 Task: Plan a 3-hour virtual cocktail mixology workshop to craft signature drinks.
Action: Mouse pressed left at (536, 212)
Screenshot: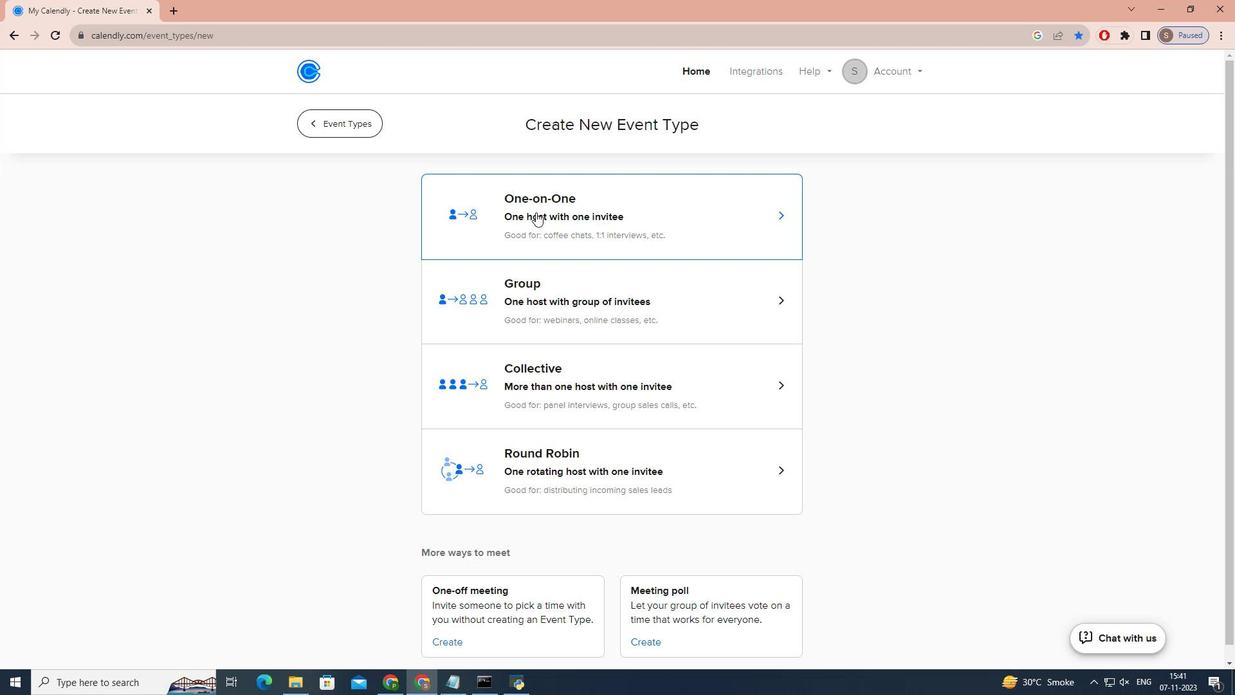 
Action: Key pressed v<Key.caps_lock>IRTUAL<Key.space><Key.caps_lock>c<Key.caps_lock>OCKTAIL<Key.space><Key.caps_lock>m<Key.caps_lock>IXOLOGY<Key.space><Key.caps_lock>w<Key.caps_lock>ORKSHOP<Key.shift_r><Key.shift_r>:<Key.space><Key.caps_lock>c<Key.caps_lock>RAFT<Key.space><Key.caps_lock>d<Key.caps_lock>RINKS
Screenshot: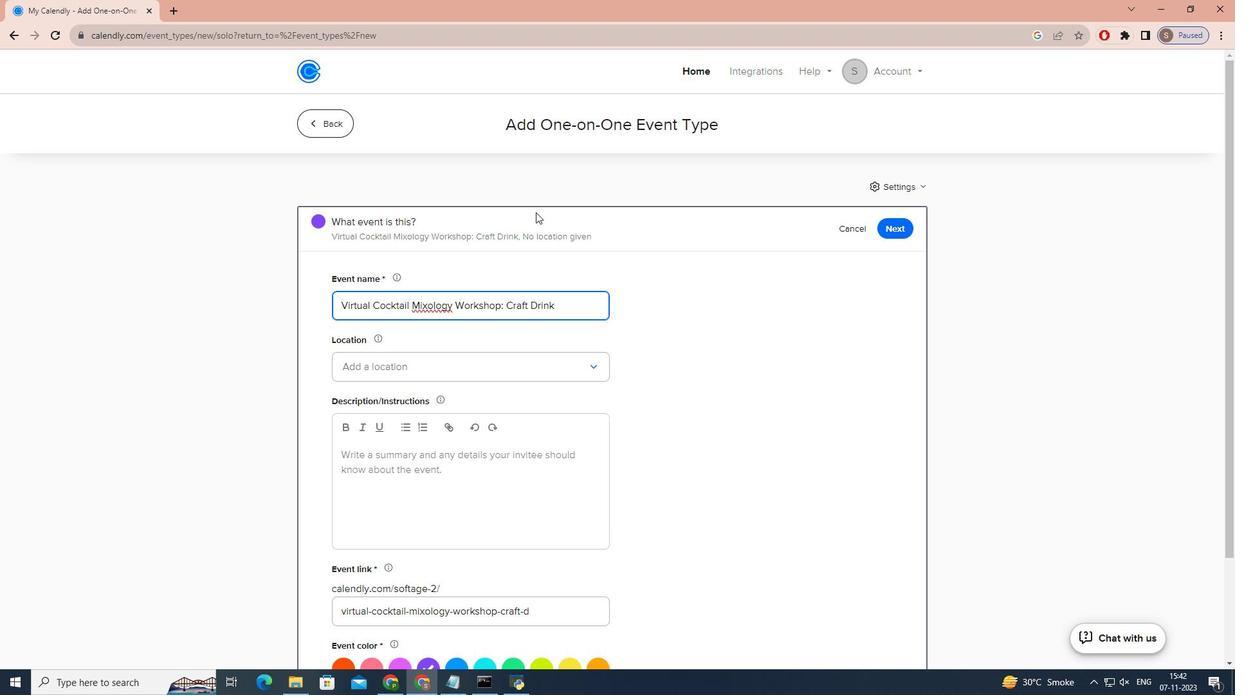 
Action: Mouse moved to (529, 371)
Screenshot: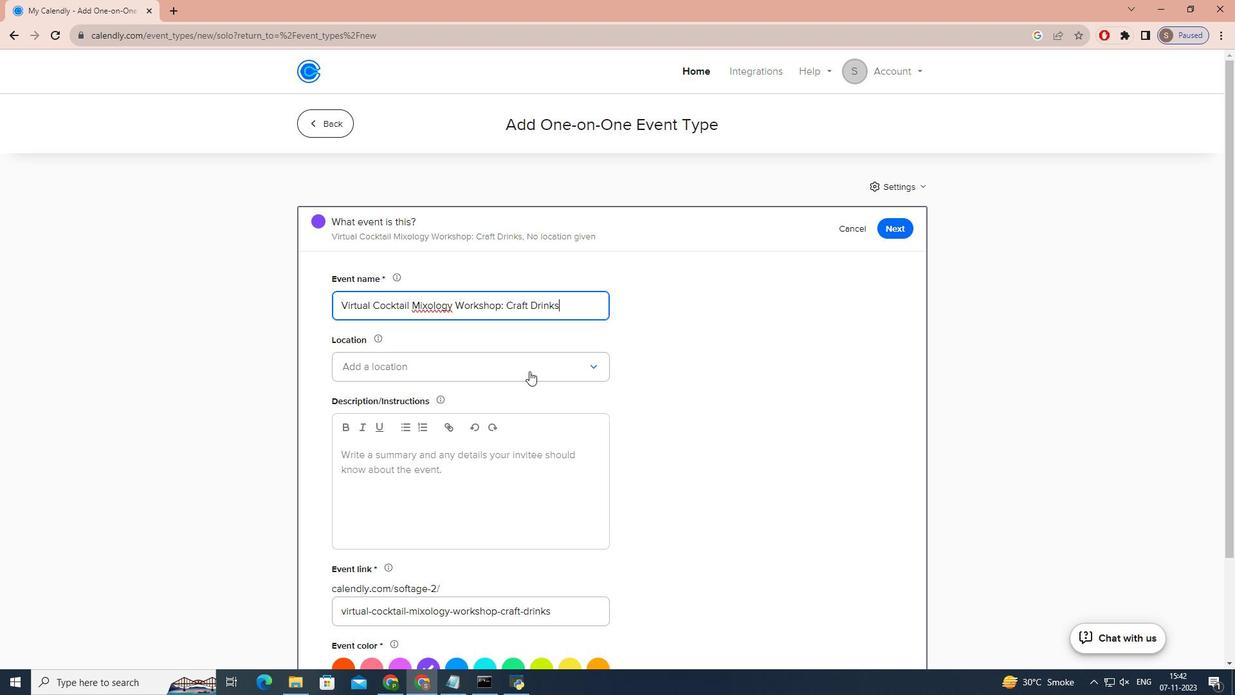 
Action: Mouse pressed left at (529, 371)
Screenshot: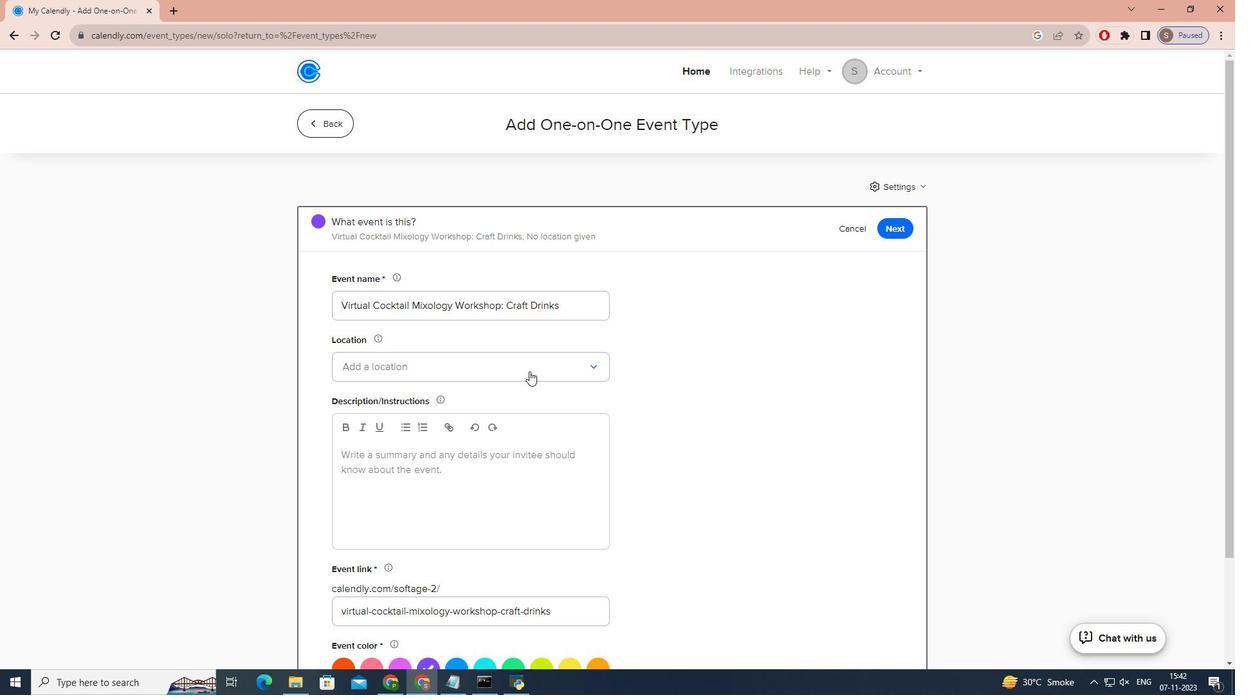 
Action: Mouse moved to (513, 401)
Screenshot: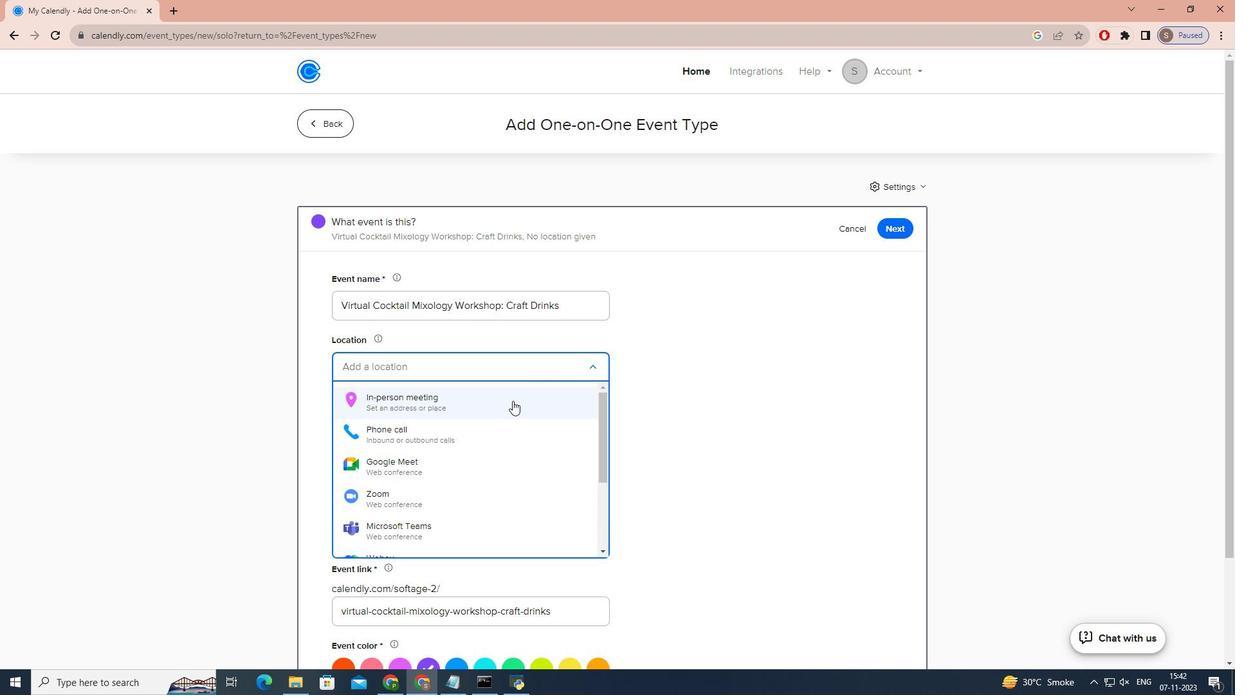 
Action: Mouse pressed left at (513, 401)
Screenshot: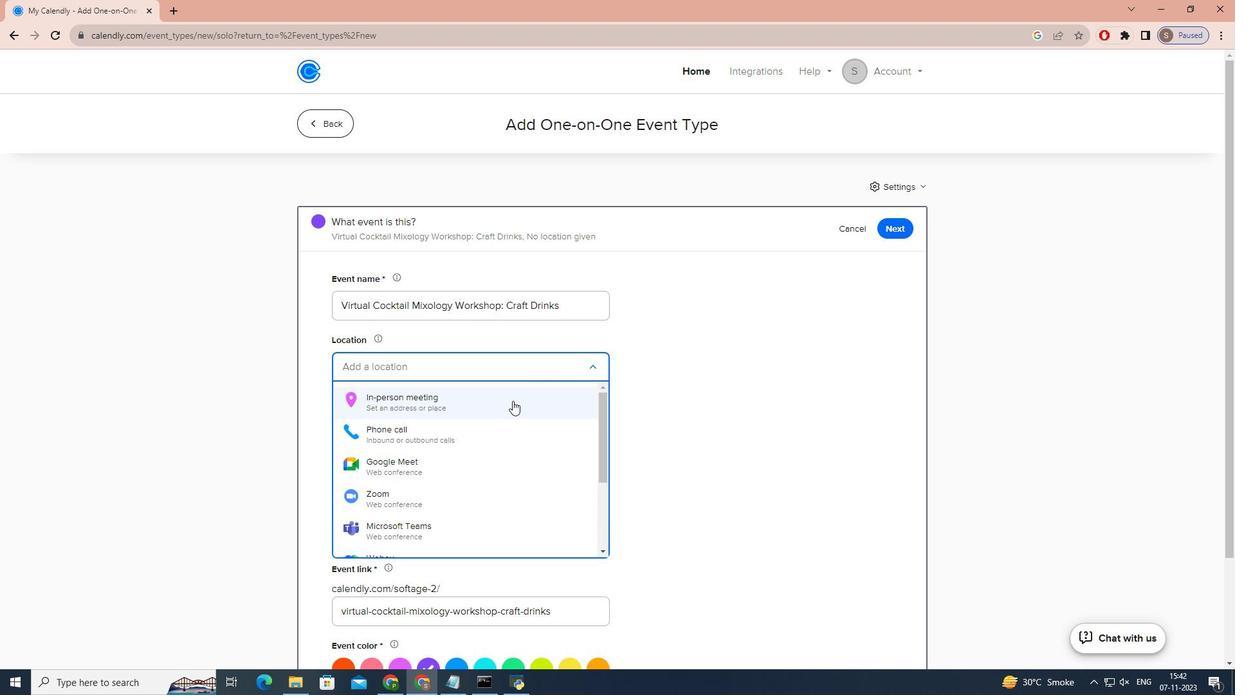 
Action: Mouse moved to (576, 222)
Screenshot: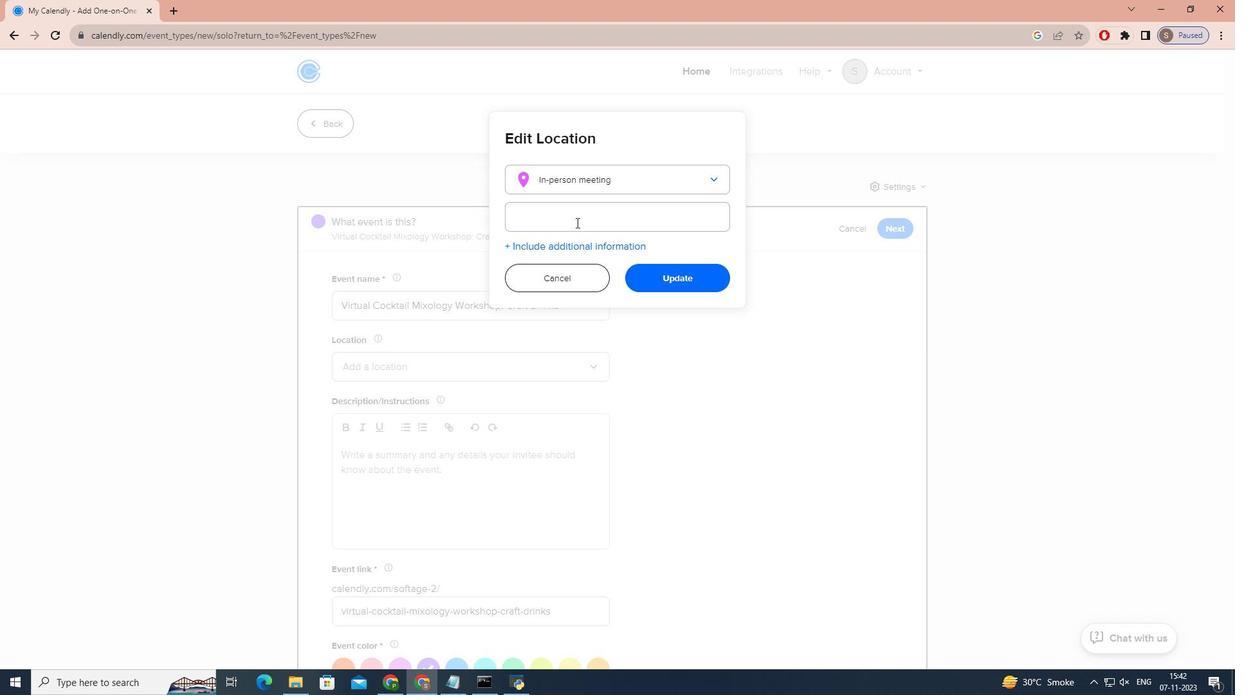 
Action: Mouse pressed left at (576, 222)
Screenshot: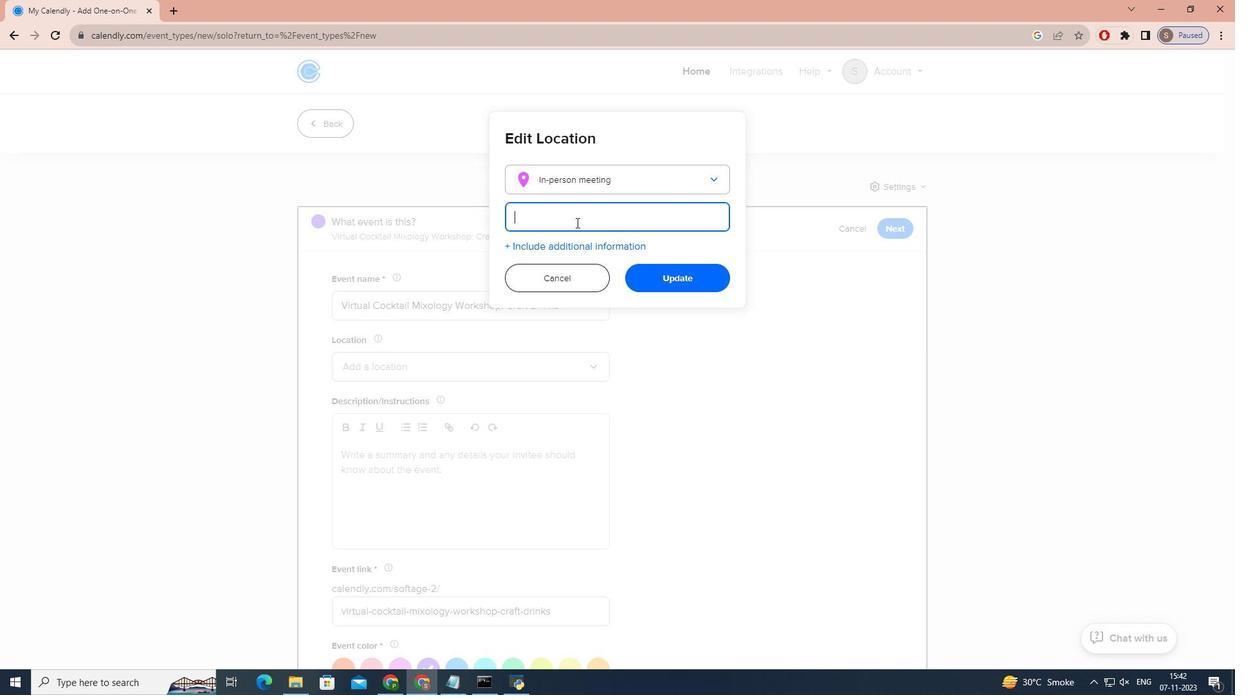 
Action: Key pressed <Key.caps_lock>
Screenshot: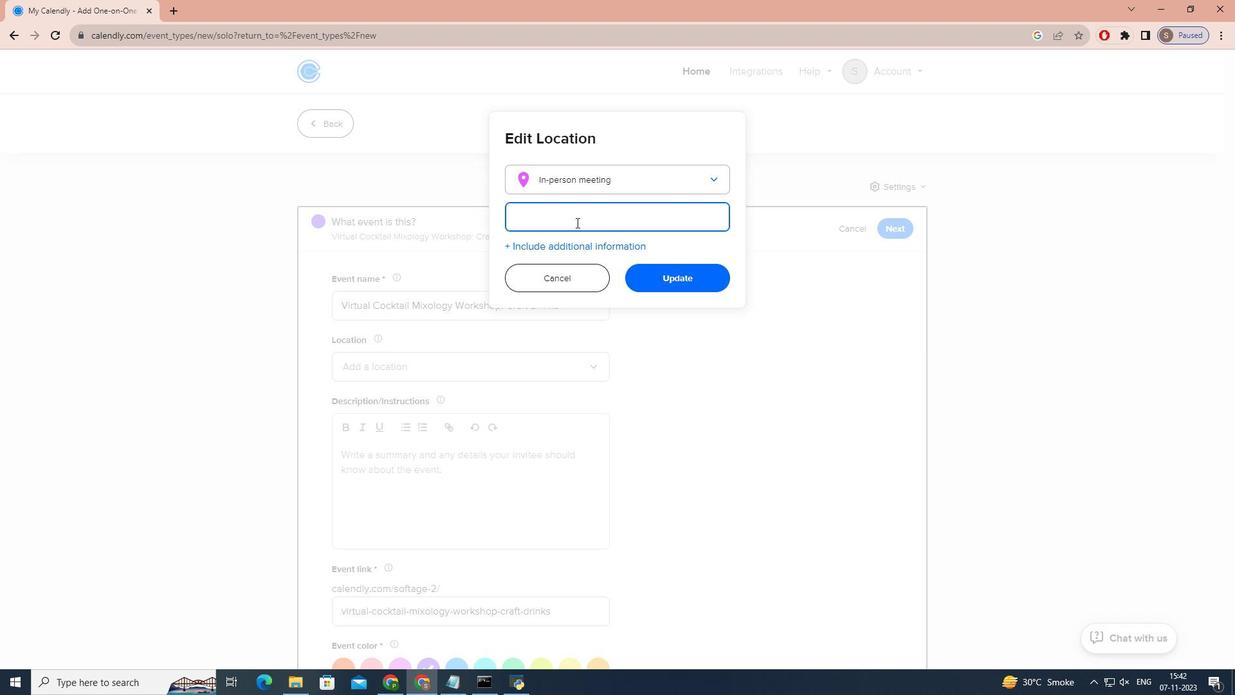 
Action: Mouse moved to (605, 171)
Screenshot: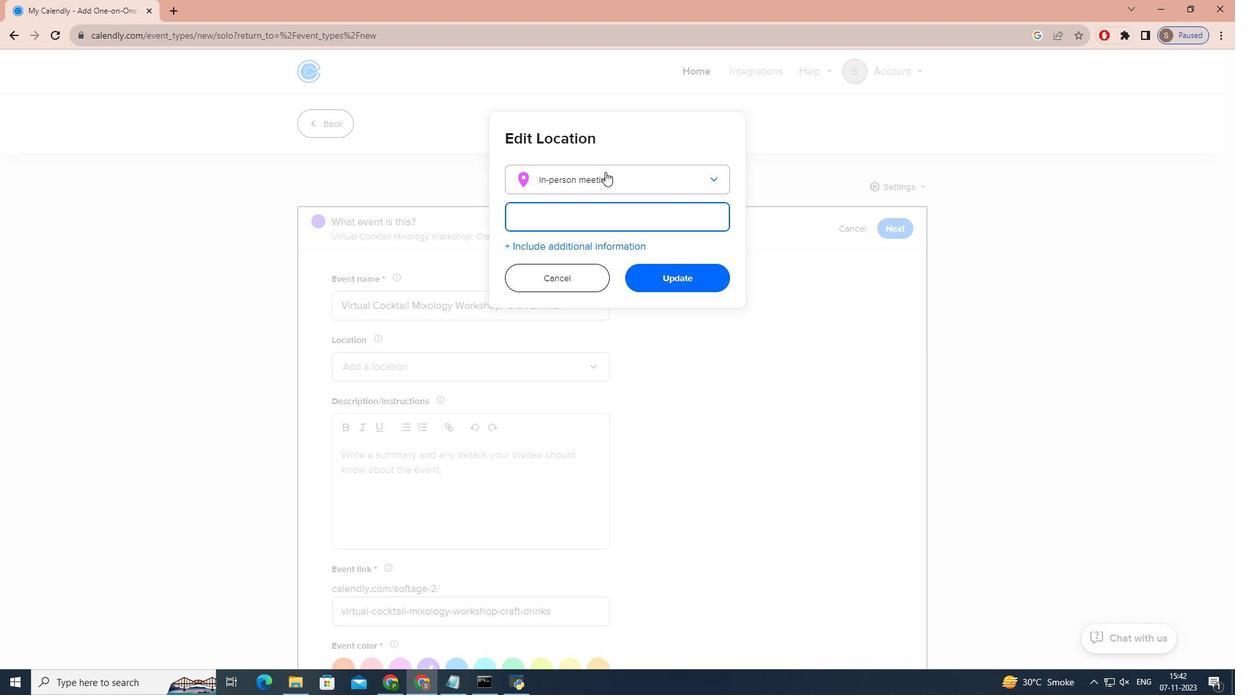 
Action: Mouse pressed left at (605, 171)
Screenshot: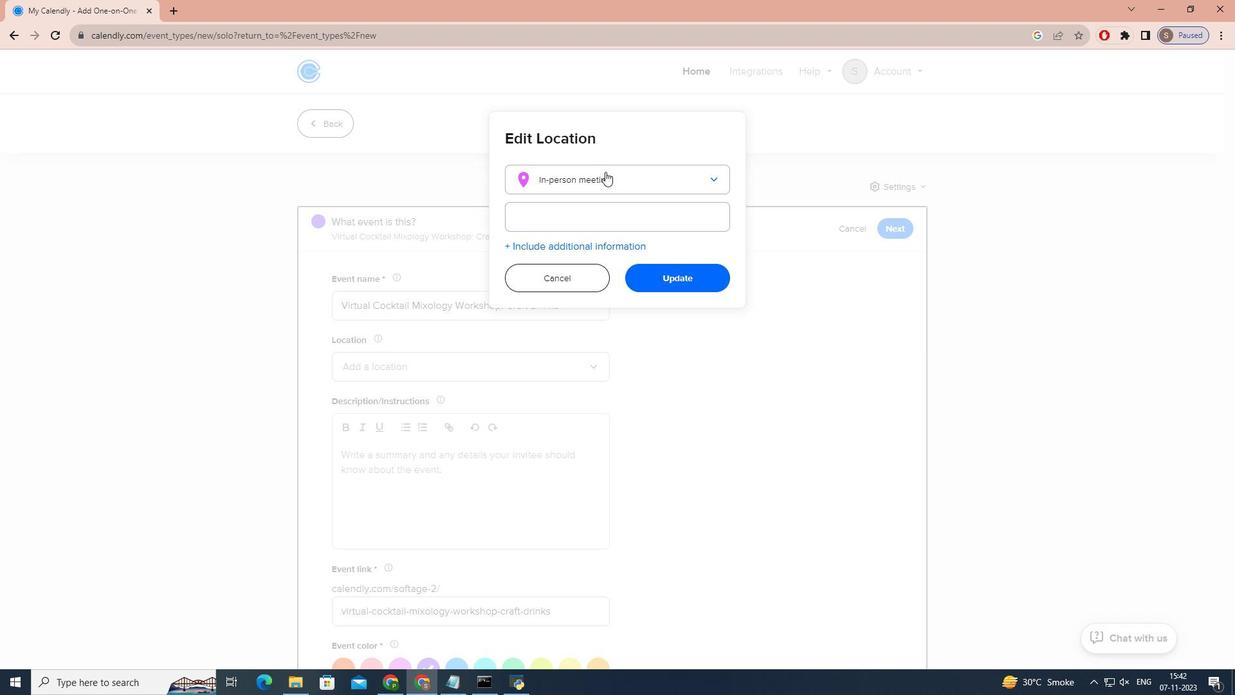 
Action: Mouse moved to (561, 279)
Screenshot: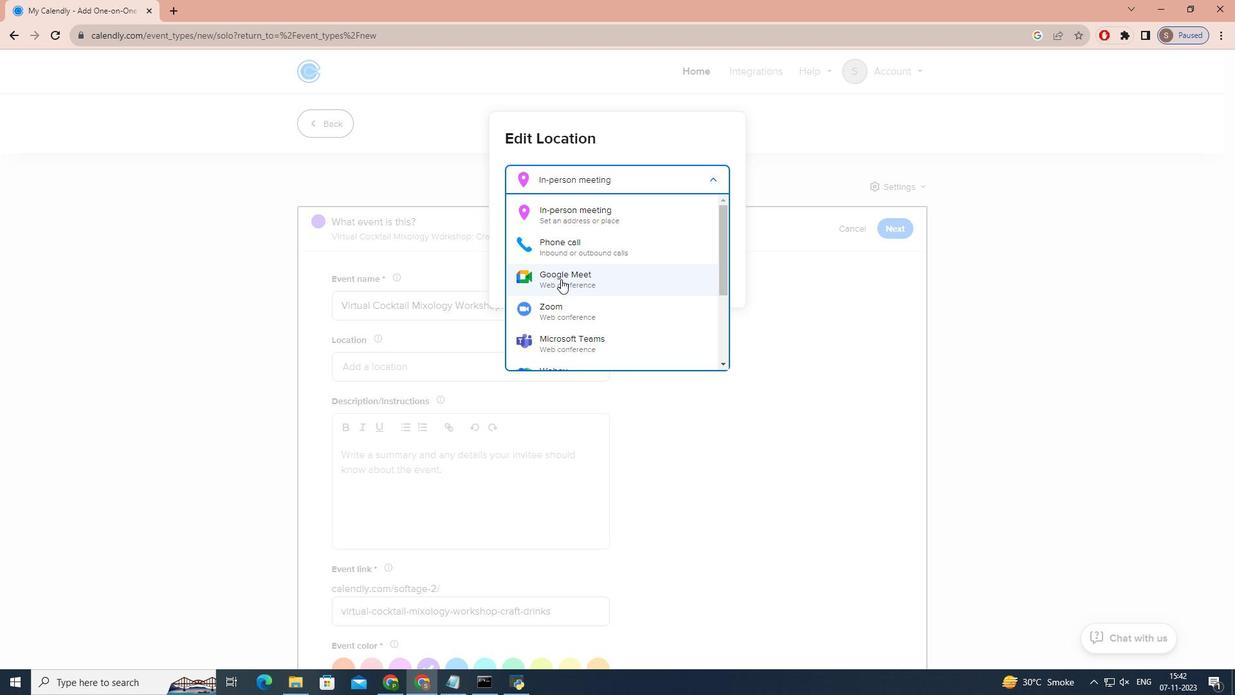 
Action: Mouse pressed left at (561, 279)
Screenshot: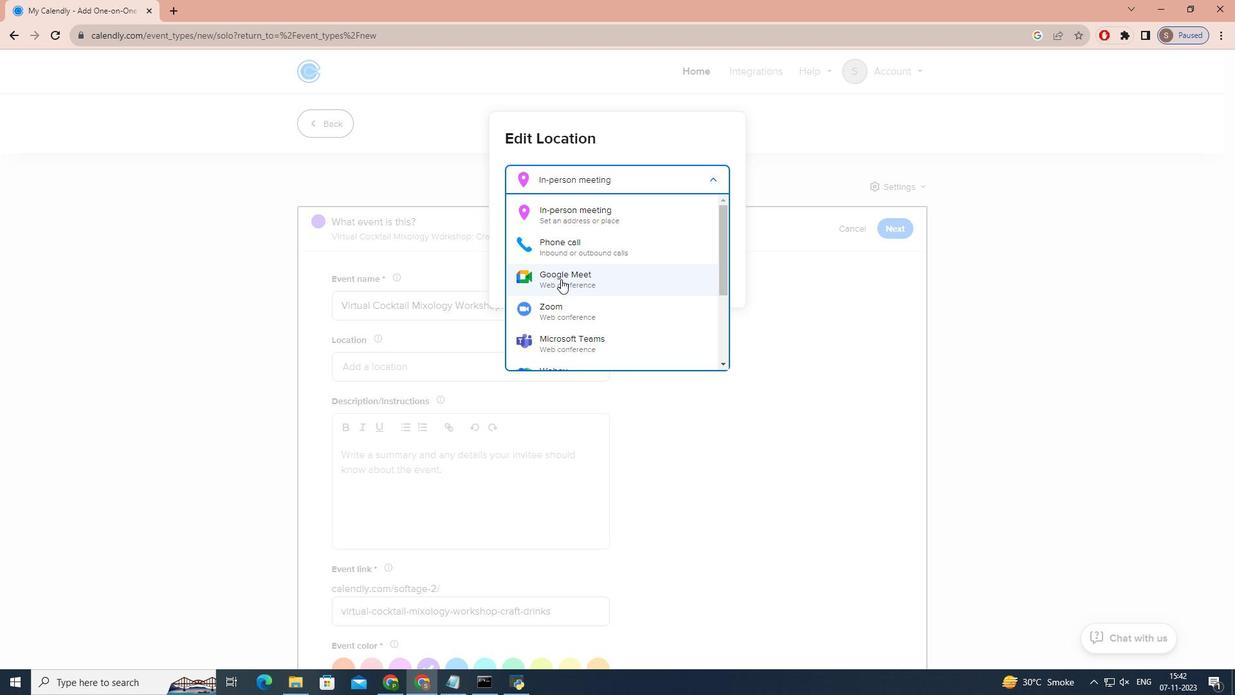 
Action: Mouse moved to (650, 249)
Screenshot: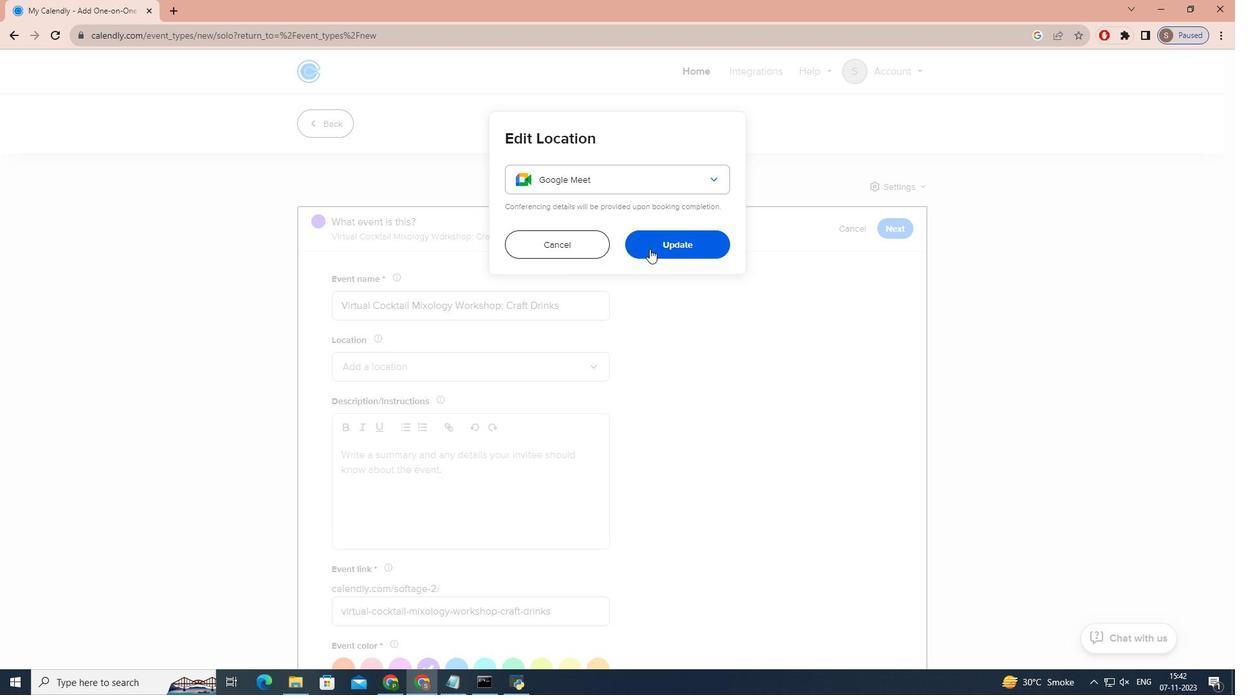 
Action: Mouse pressed left at (650, 249)
Screenshot: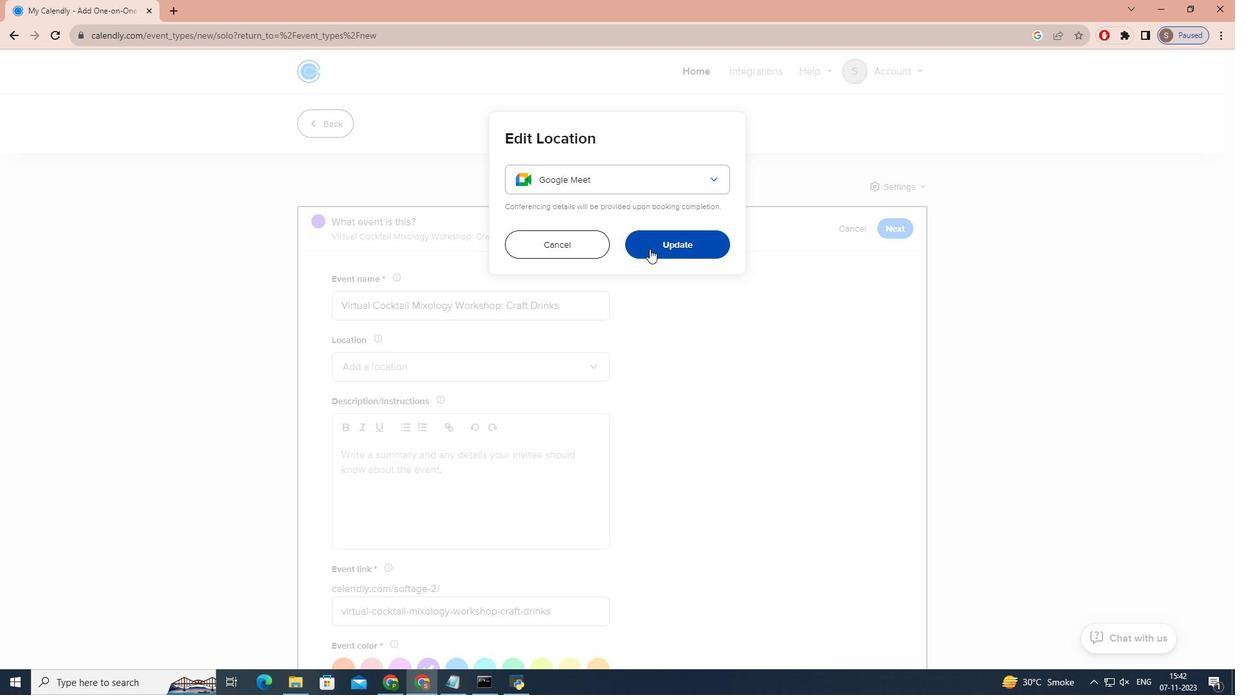 
Action: Mouse moved to (483, 501)
Screenshot: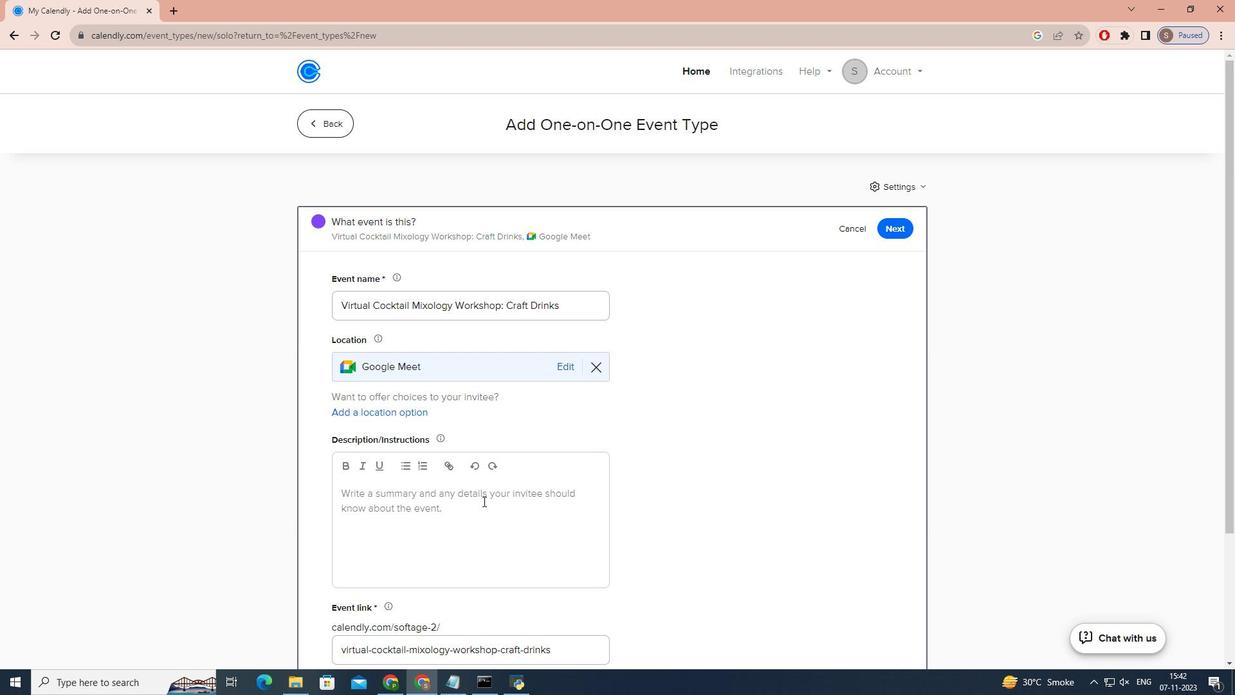 
Action: Mouse pressed left at (483, 501)
Screenshot: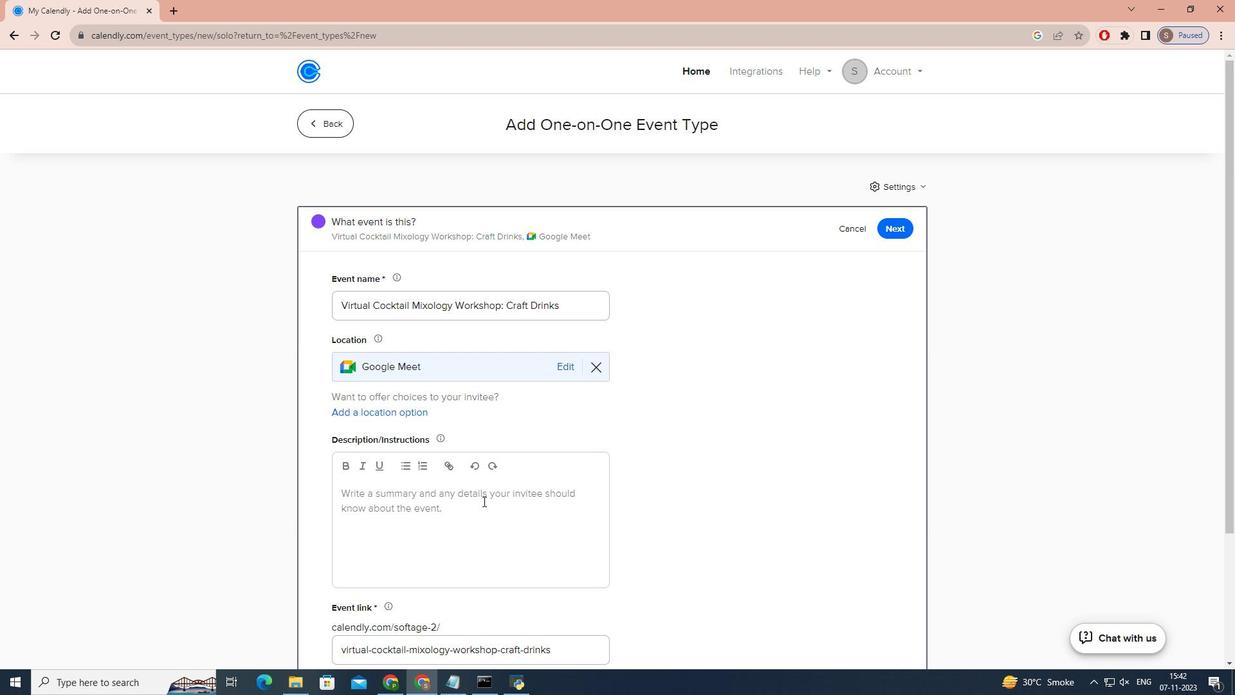 
Action: Mouse moved to (469, 490)
Screenshot: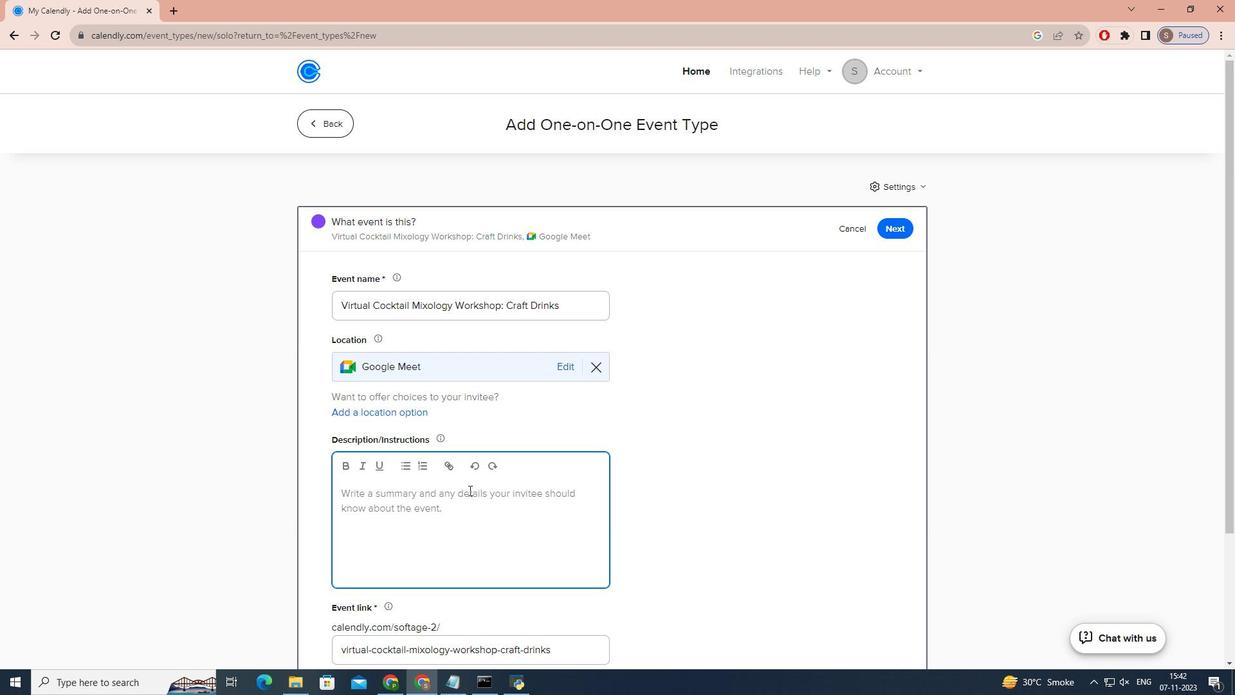 
Action: Key pressed j<Key.caps_lock>OIN<Key.space>US<Key.space>FOR<Key.space>AN<Key.space>EXCITING<Key.space>AND<Key.space>INTERACTIVE<Key.space>VIRTUAL<Key.space>COCKTAIL<Key.space>MIXOLOGY<Key.space>WORKSHOP<Key.space>WHERE<Key.space>YOU'LL<Key.space>LEARN<Key.space>TO<Key.space>CRAFT<Key.space>SIGNATURE<Key.space>DRINKS<Key.space>LIKE<Key.space>A<Key.space>PRO<Key.space>MIXOLOGIST<Key.shift><Key.shift><Key.shift><Key.shift><Key.shift><Key.shift><Key.shift><Key.shift>!<Key.space><Key.caps_lock>w<Key.caps_lock>HETHER<Key.space>YOU<Key.space>ARE<Key.space>A<Key.space>SEASONED<Key.space>COCKTAIL<Key.space>ENTHUSIAST<Key.space>OR<Key.space>A<Key.space>COMLETE<Key.space>BEGINNER,<Key.space>THIS<Key.space>WORKSHOP<Key.space>IS<Key.space>DESIGNED<Key.space>TO<Key.space>ELEVATE<Key.space>YOUR<Key.space>MIXOLOGY<Key.space>SKILLS<Key.space>AD<Key.backspace>ND<Key.space>ADD
Screenshot: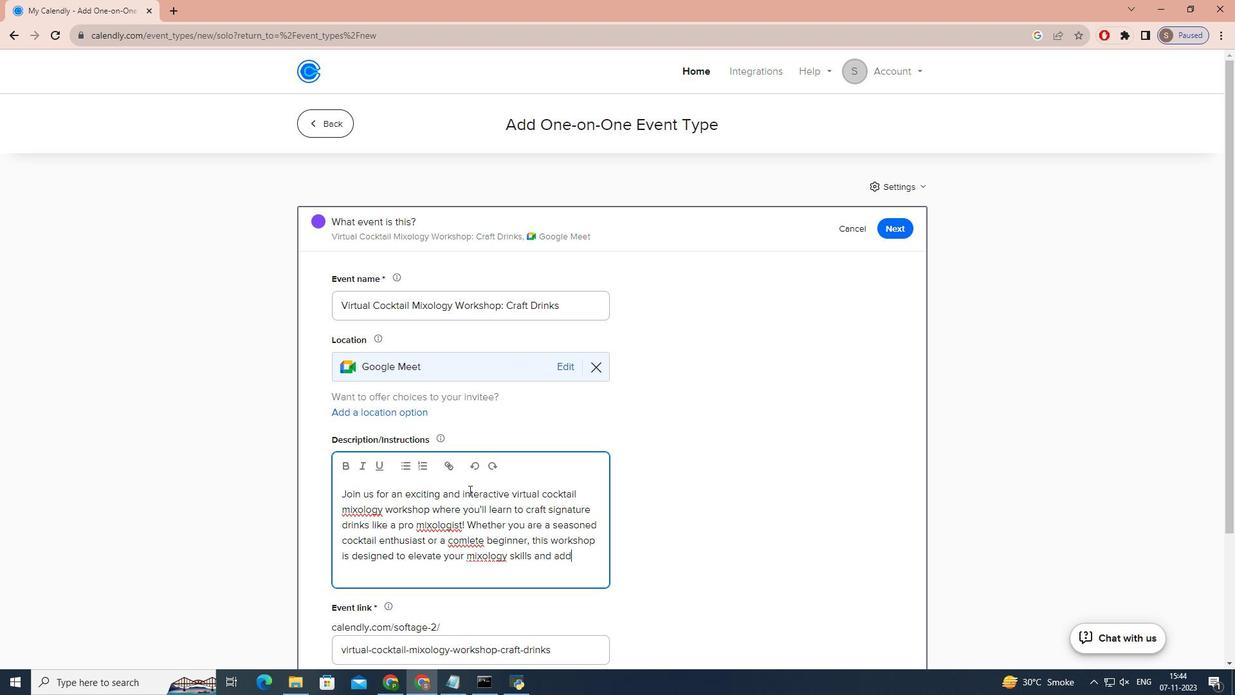 
Action: Mouse moved to (471, 535)
Screenshot: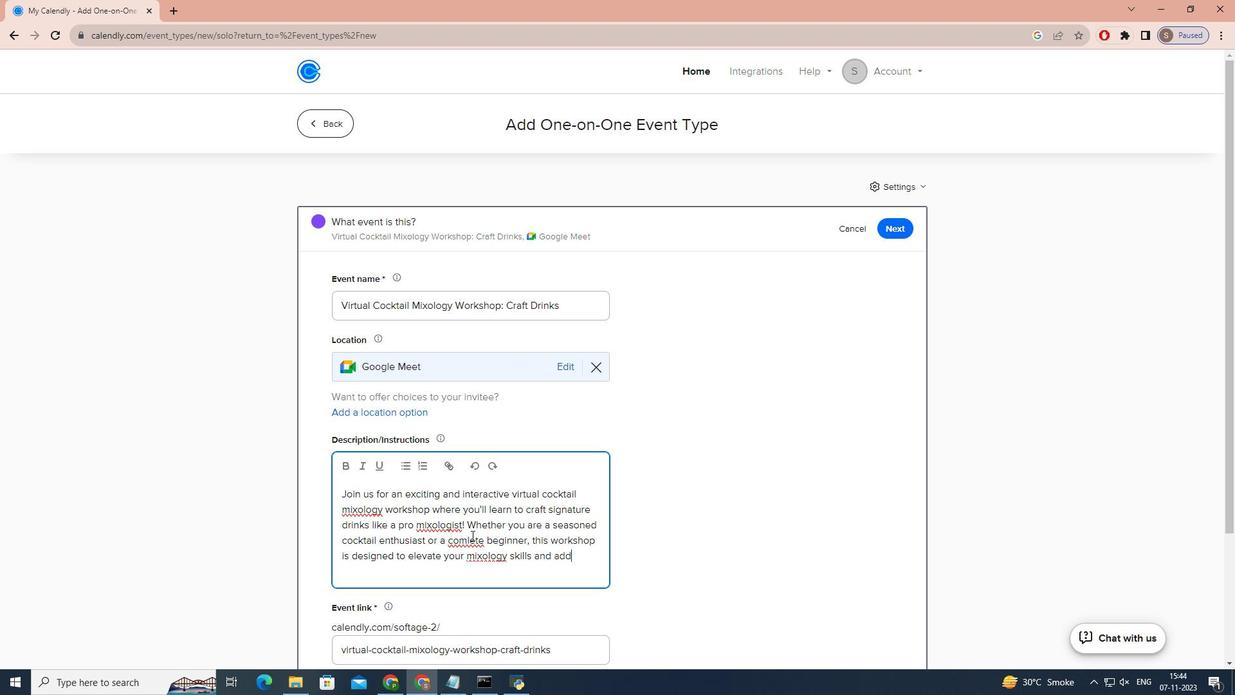 
Action: Mouse pressed left at (471, 535)
Screenshot: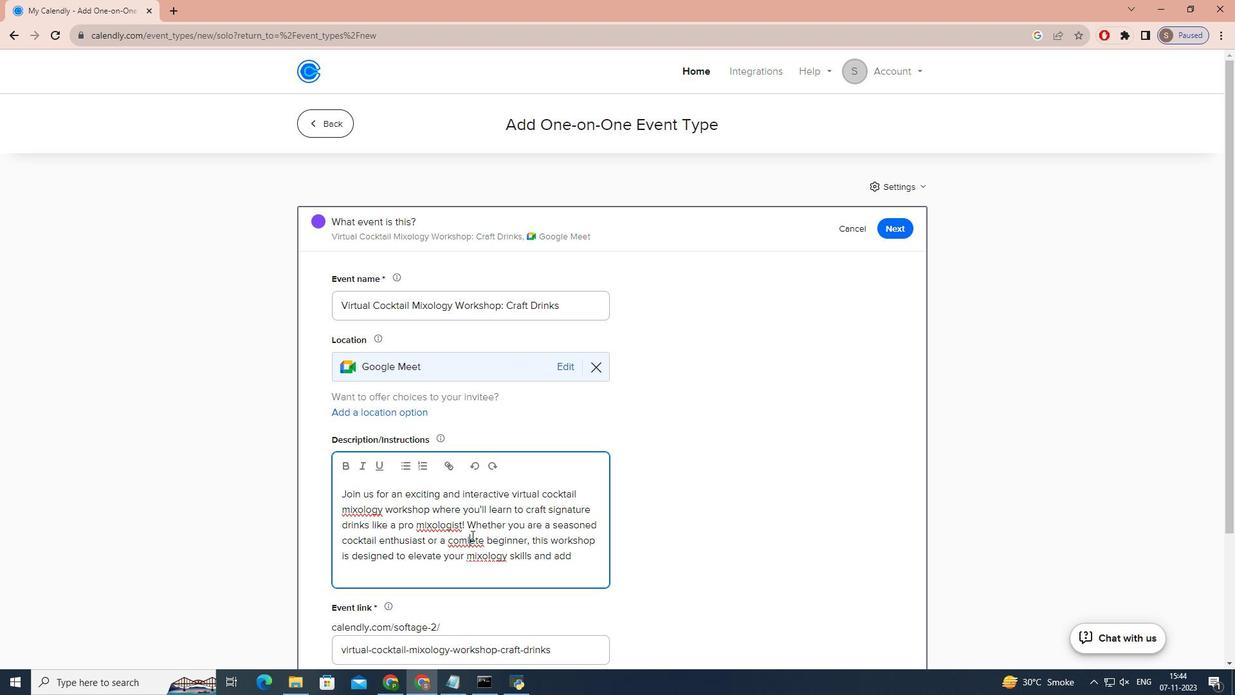 
Action: Mouse moved to (467, 544)
Screenshot: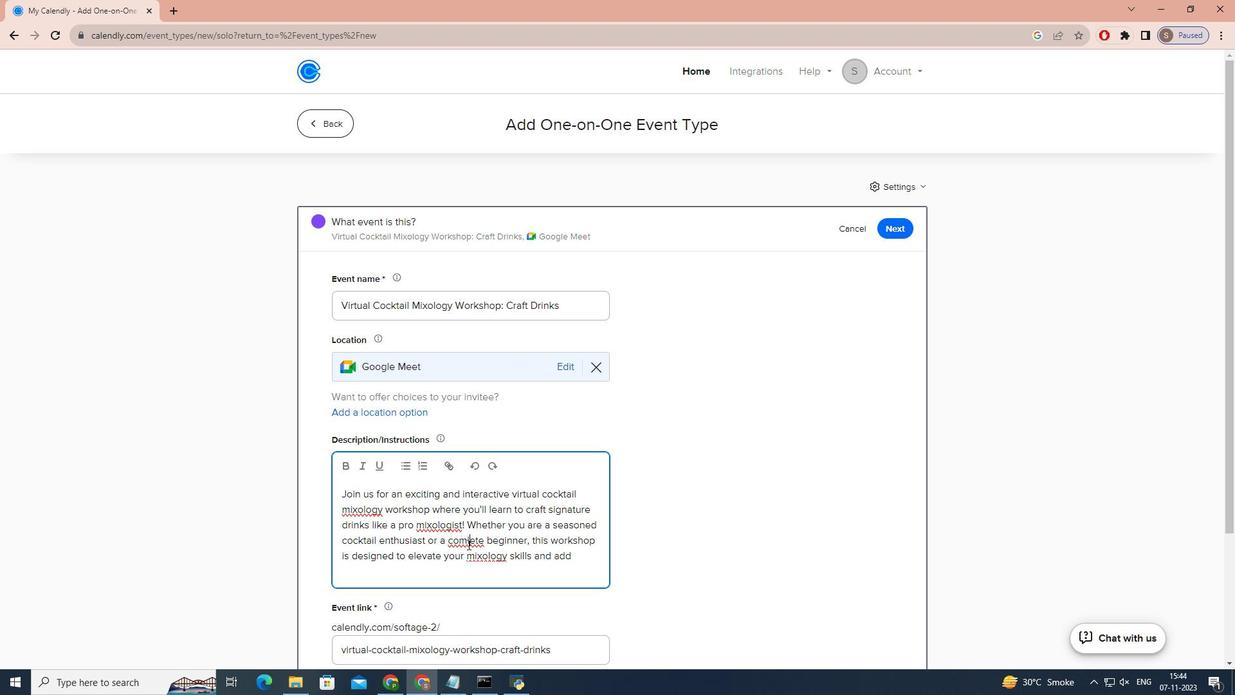 
Action: Mouse pressed left at (467, 544)
Screenshot: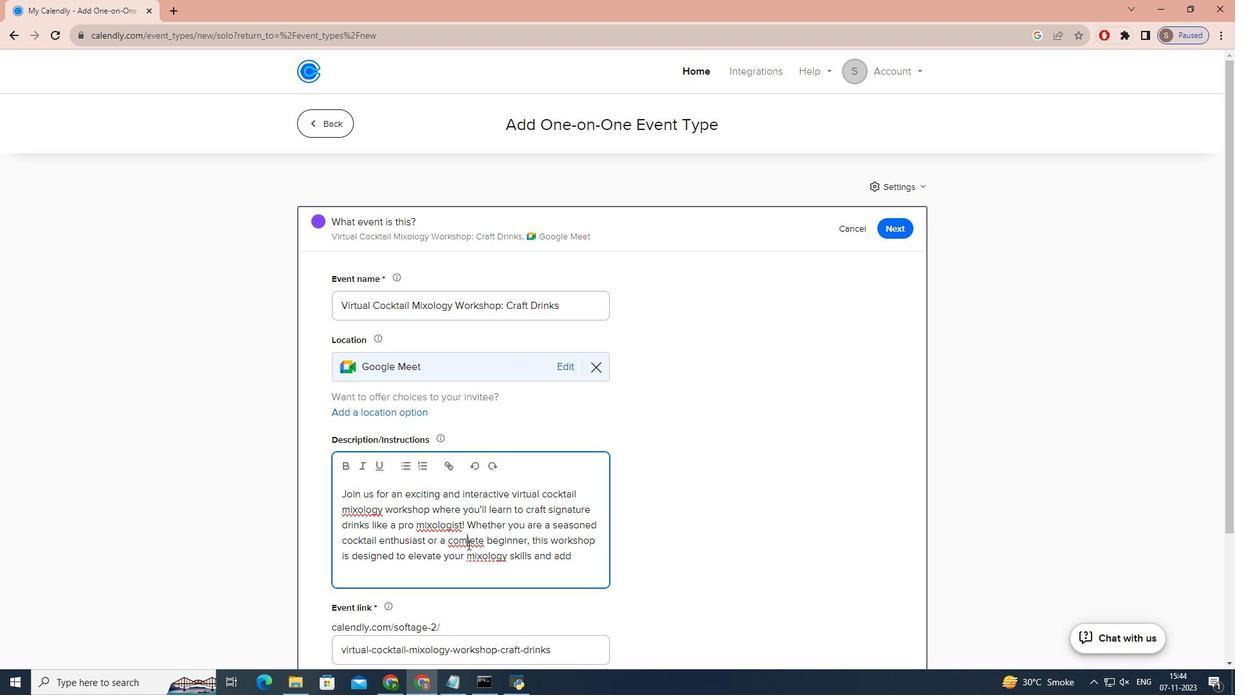 
Action: Key pressed P
Screenshot: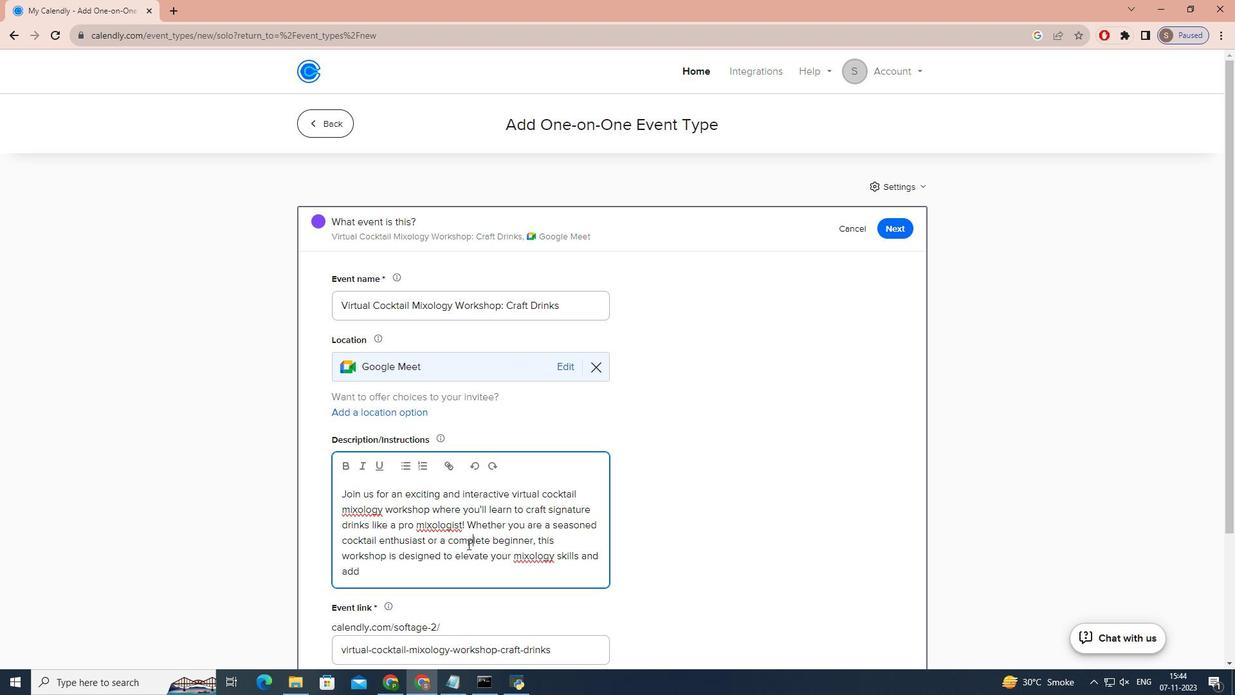 
Action: Mouse moved to (599, 557)
Screenshot: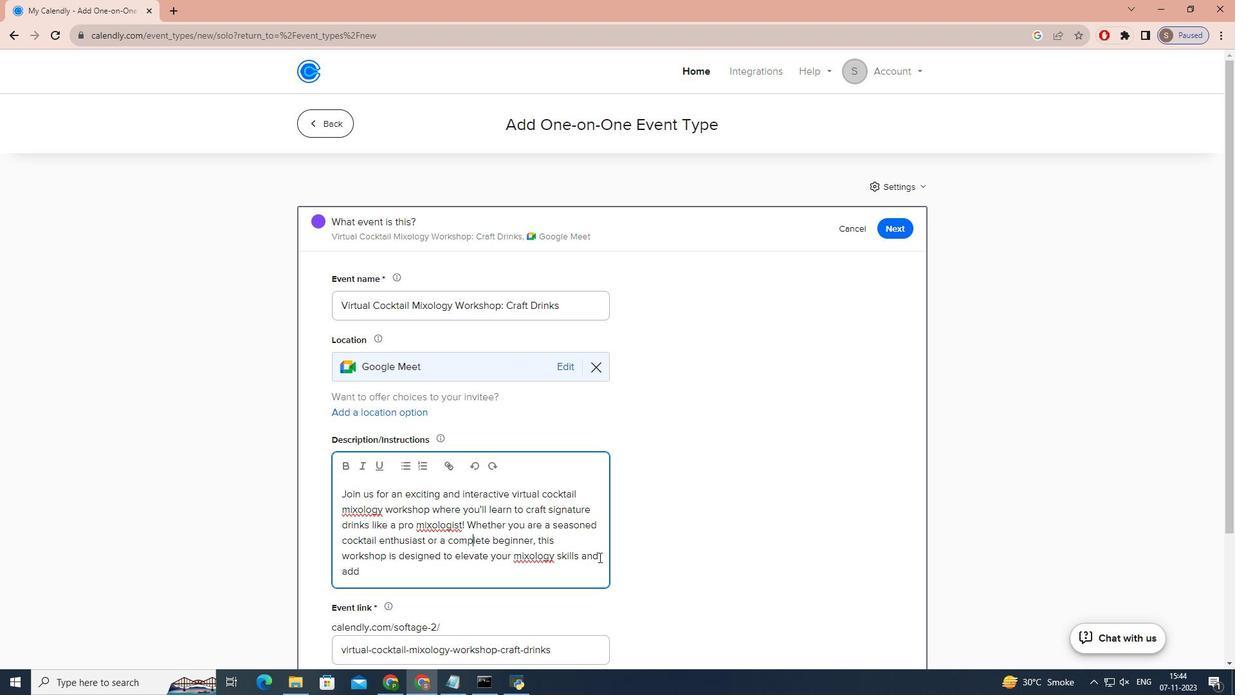 
Action: Mouse pressed left at (599, 557)
Screenshot: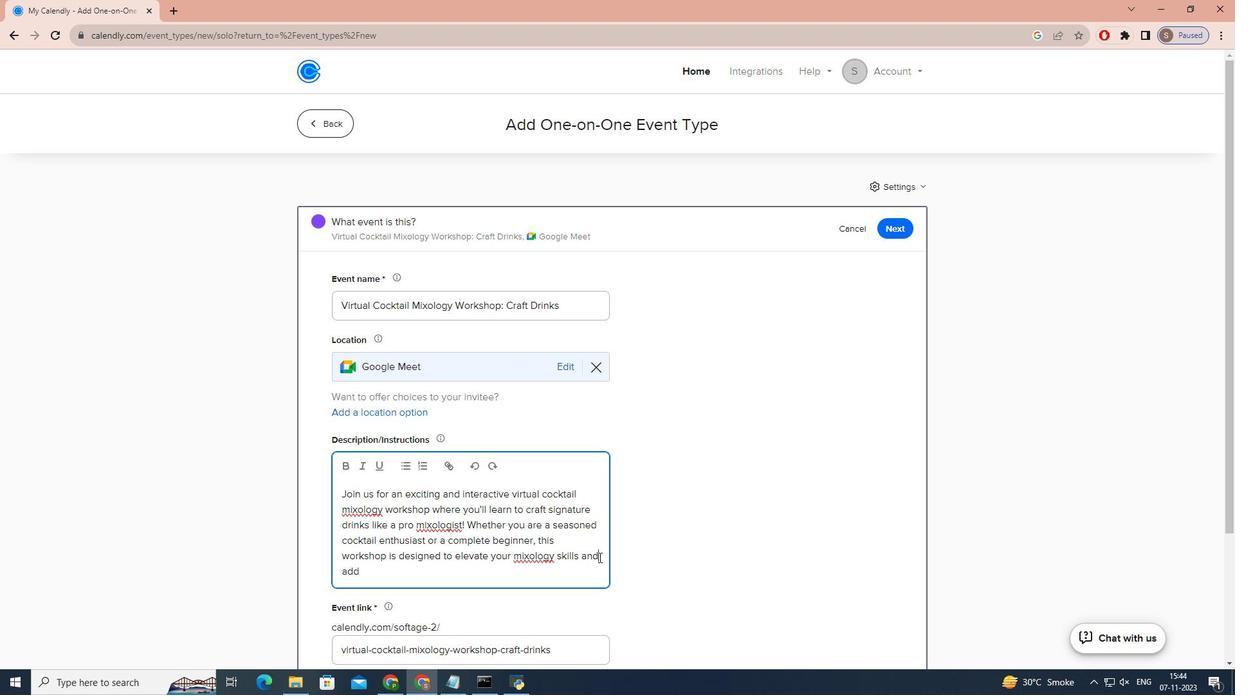 
Action: Mouse moved to (396, 448)
Screenshot: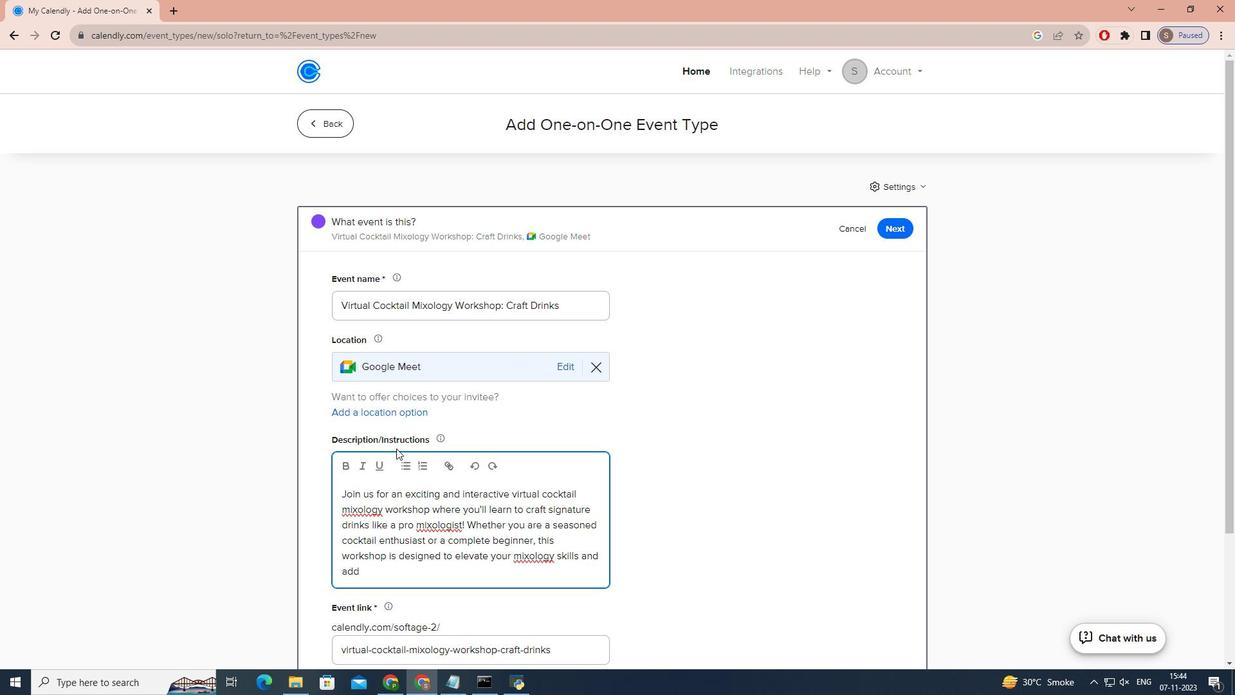 
Action: Key pressed <Key.space>
Screenshot: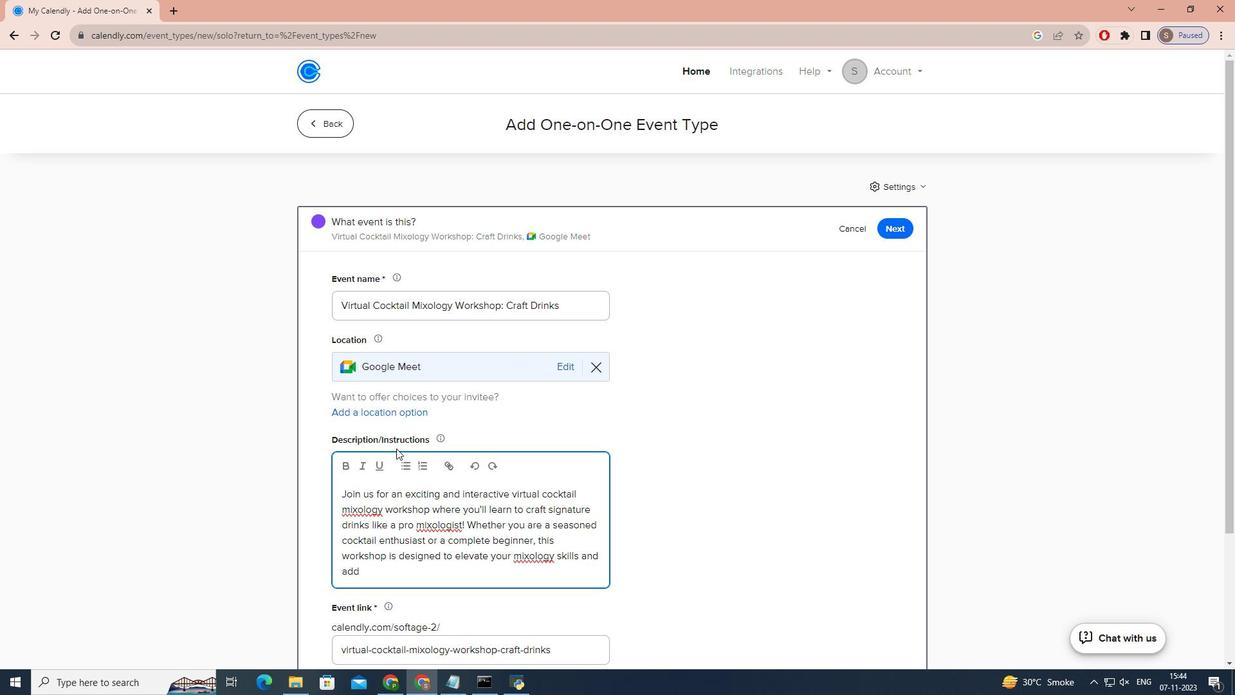 
Action: Mouse moved to (387, 574)
Screenshot: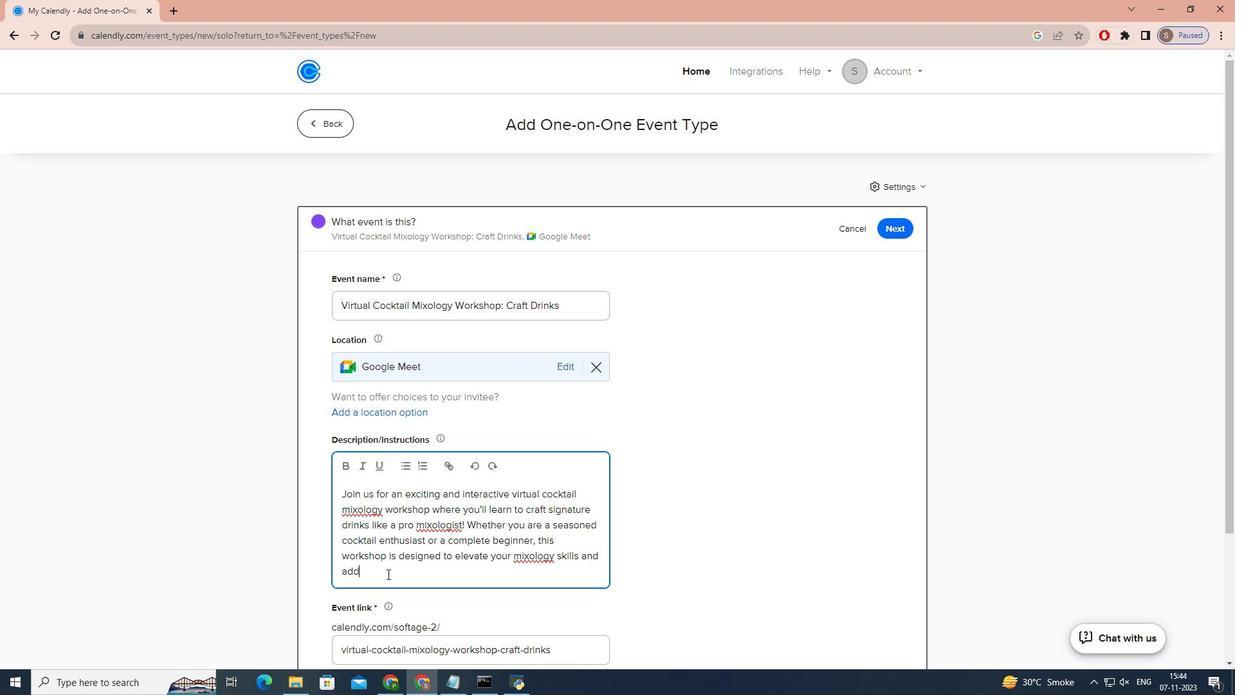 
Action: Mouse pressed left at (387, 574)
Screenshot: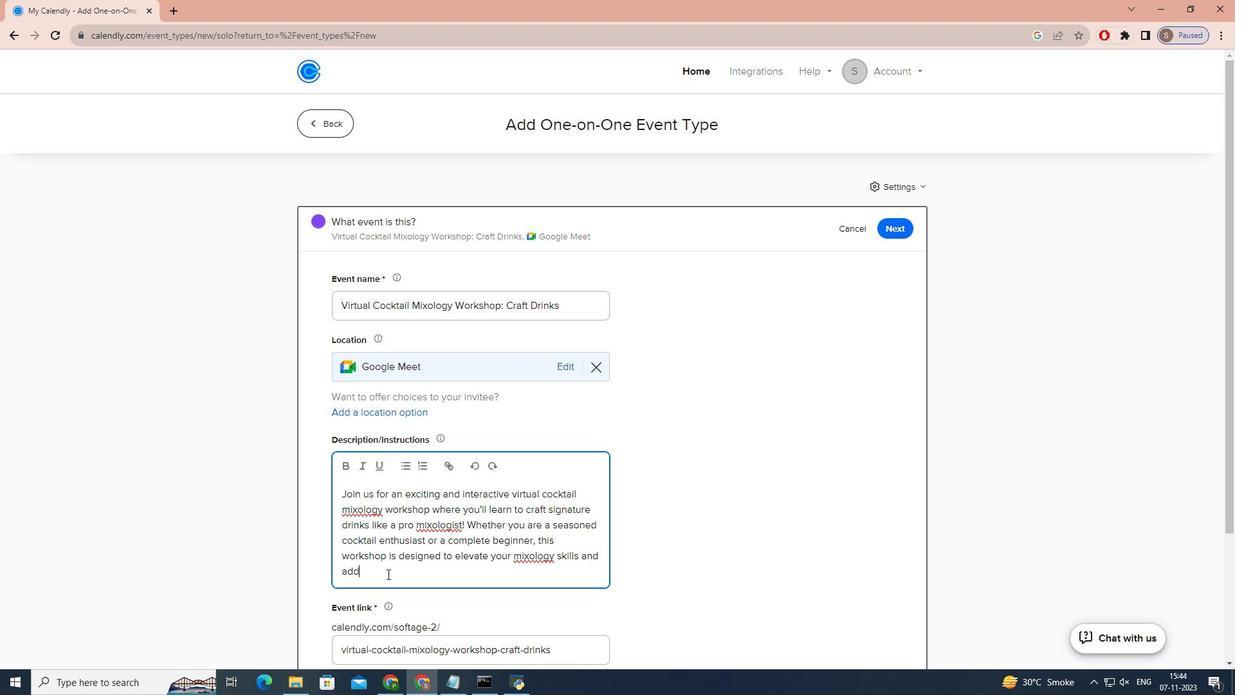 
Action: Key pressed <Key.space>SOME<Key.space>PIZZAZZ<Key.space>TO<Key.space>YOUR<Key.space>AT<Key.space>HOME<Key.space>BARTENING<Key.space><Key.backspace><Key.backspace><Key.backspace><Key.backspace>DING<Key.space>GAME.<Key.space>
Screenshot: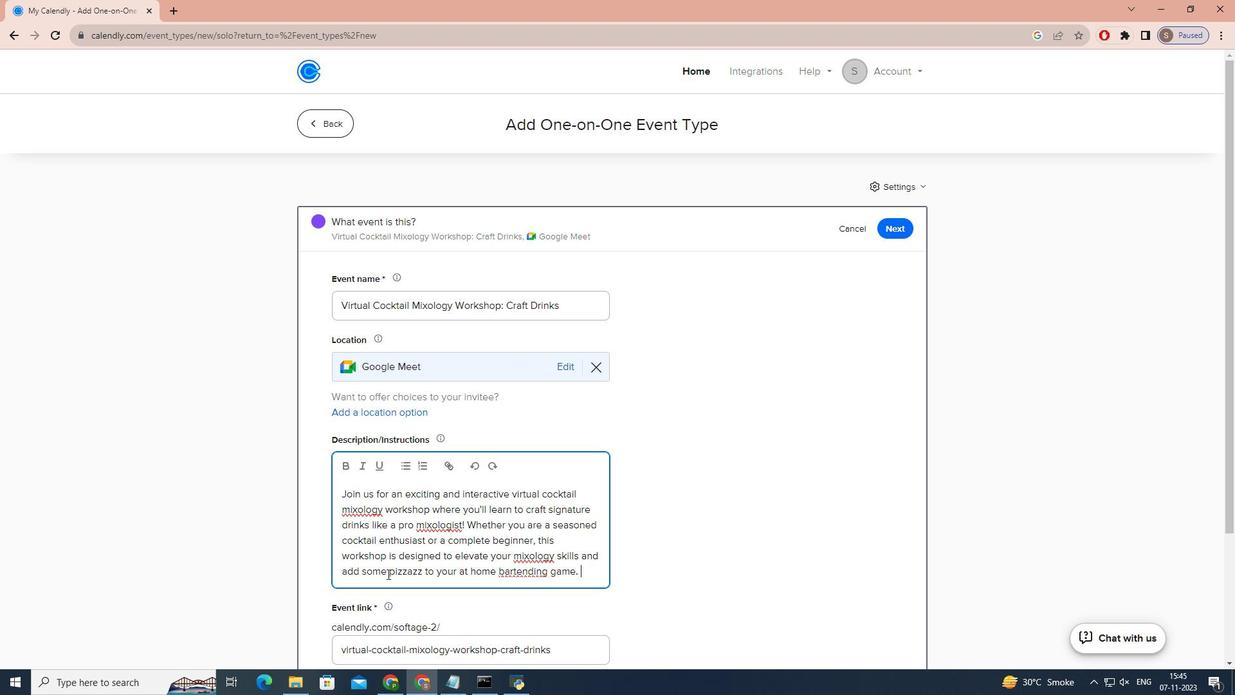 
Action: Mouse moved to (573, 575)
Screenshot: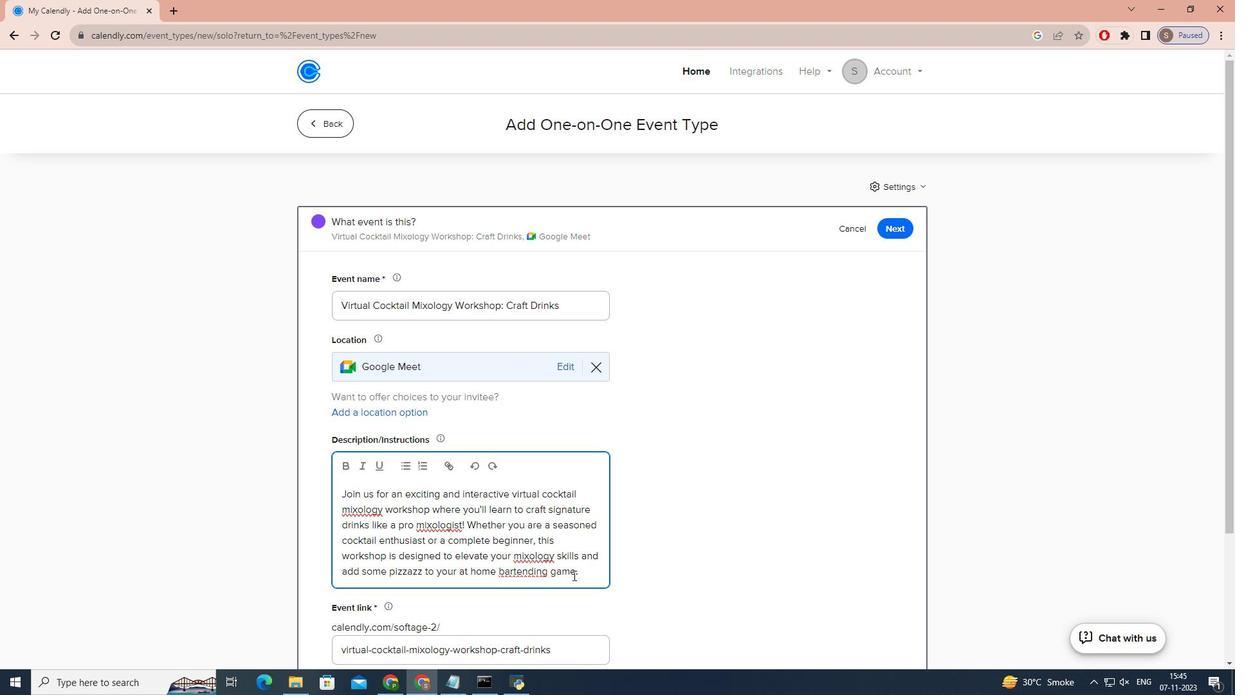 
Action: Key pressed <Key.enter><Key.caps_lock>d<Key.caps_lock>URING<Key.space>THIS<Key.space>HANDS-ON<Key.space>WORKSHOP,<Key.space>YOU<Key.space>WILL<Key.space>LEARN<Key.space>BY<Key.backspace><Key.backspace>THE<Key.space>ART<Key.space>OF<Key.space>MIXOLOGY,<Key.space>FROM<Key.space>ESSENTIAL<Key.space>BAR<Key.space>TOOLS<Key.space>AND<Key.space>TECHNIQUES<Key.space>TO<Key.space>THE<Key.space>SECRETS<Key.space>BEHIND<Key.space>CRAFTING<Key.space>WELL-BALANCED<Key.space><Key.backspace>,<Key.space>FLAVOR-PACKED<Key.space>DRINKS.<Key.space>
Screenshot: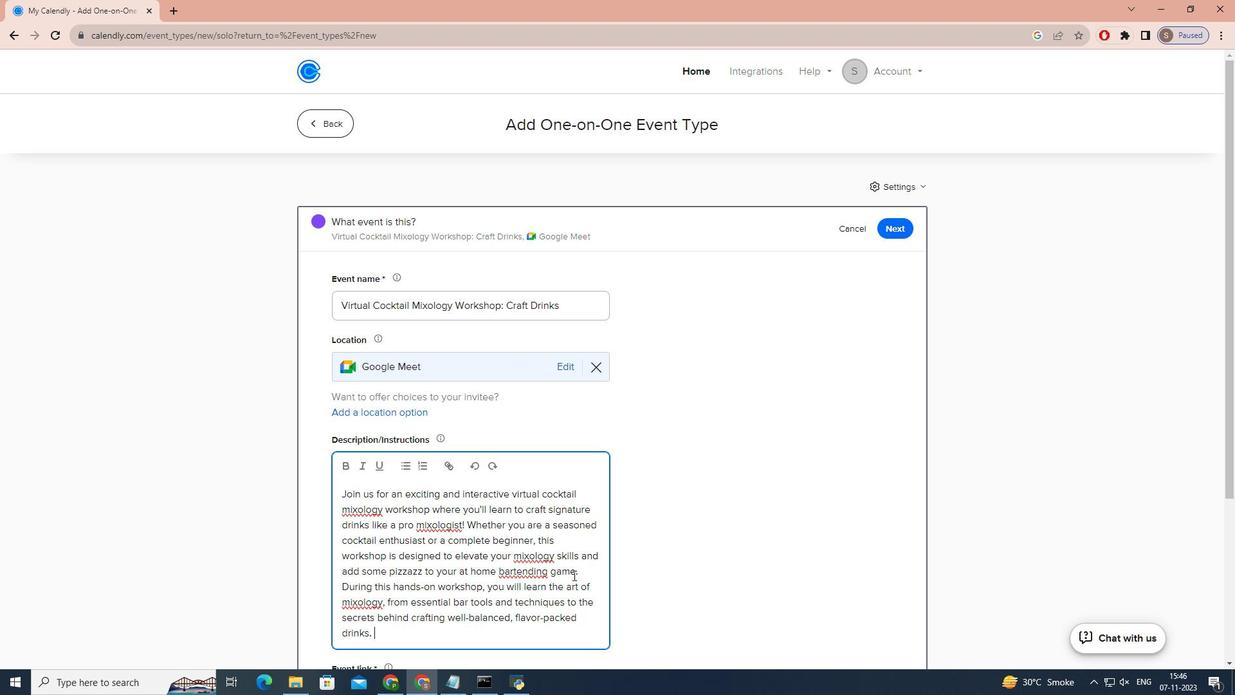 
Action: Mouse moved to (543, 574)
Screenshot: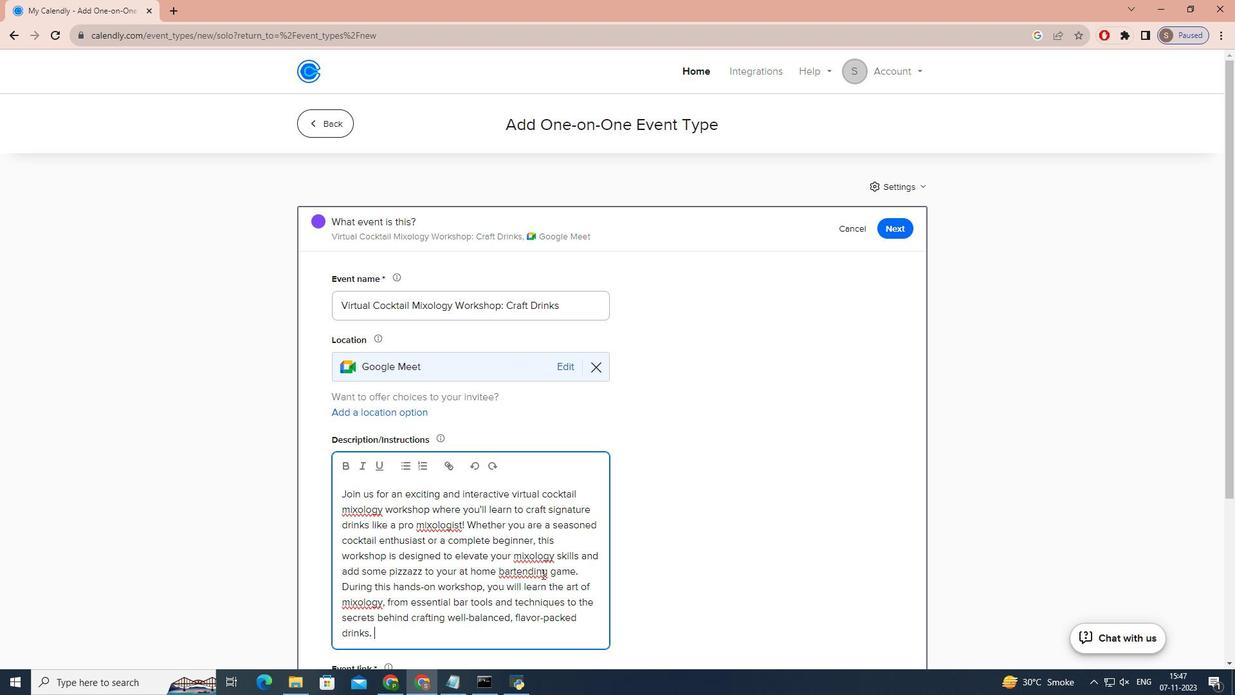 
Action: Mouse scrolled (543, 573) with delta (0, 0)
Screenshot: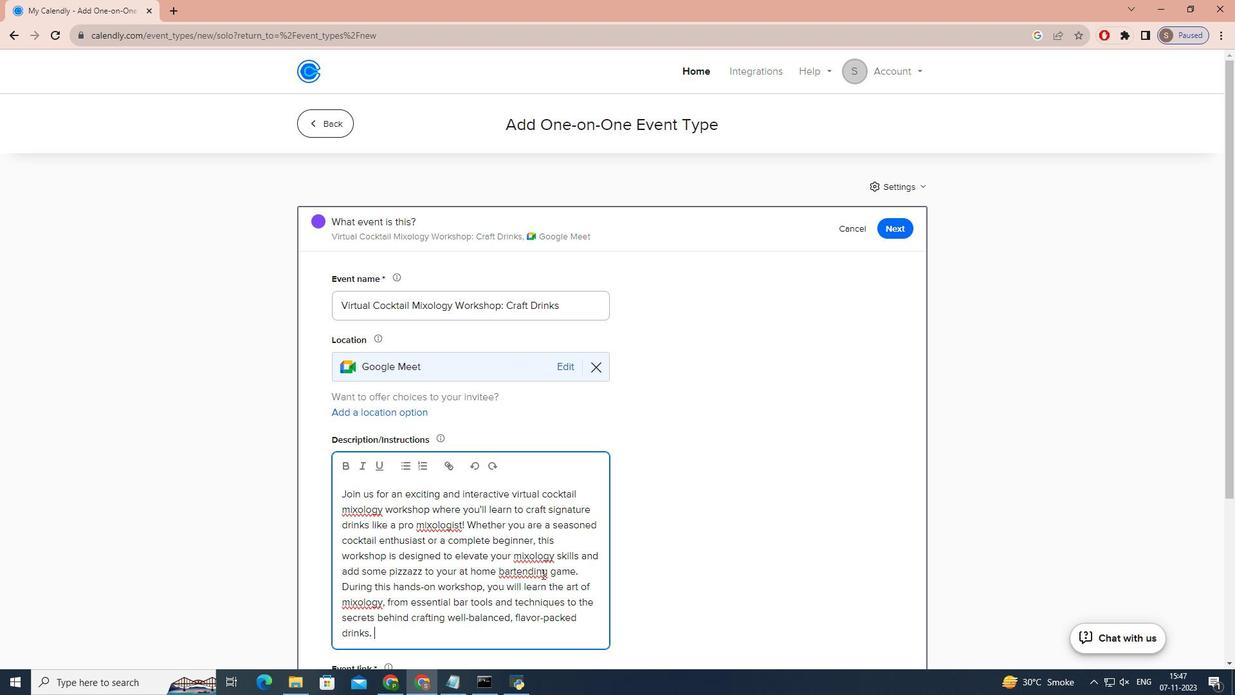 
Action: Mouse moved to (542, 574)
Screenshot: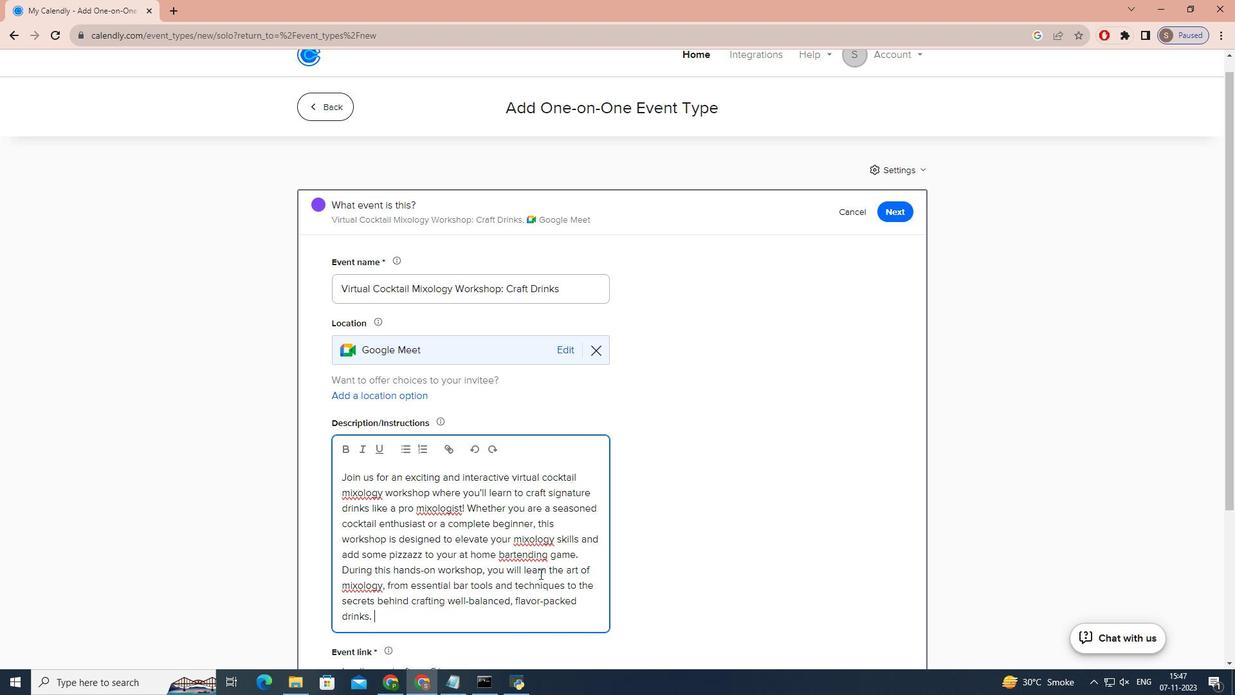 
Action: Mouse scrolled (542, 573) with delta (0, 0)
Screenshot: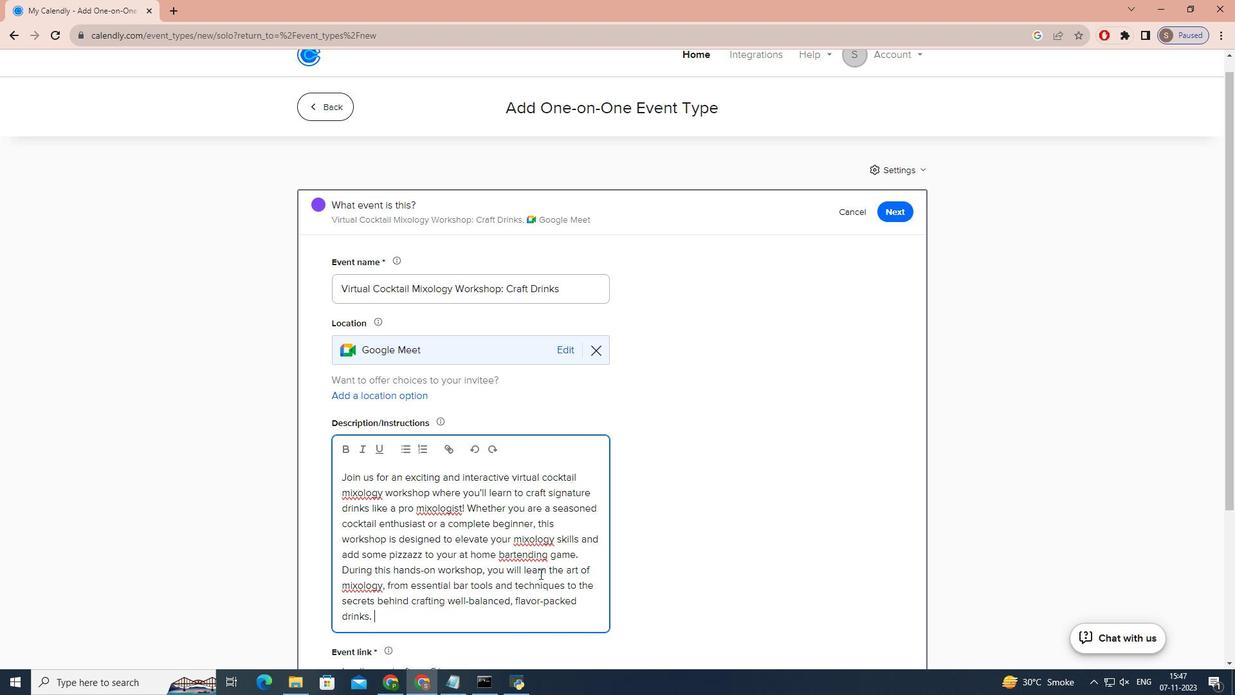 
Action: Mouse moved to (540, 574)
Screenshot: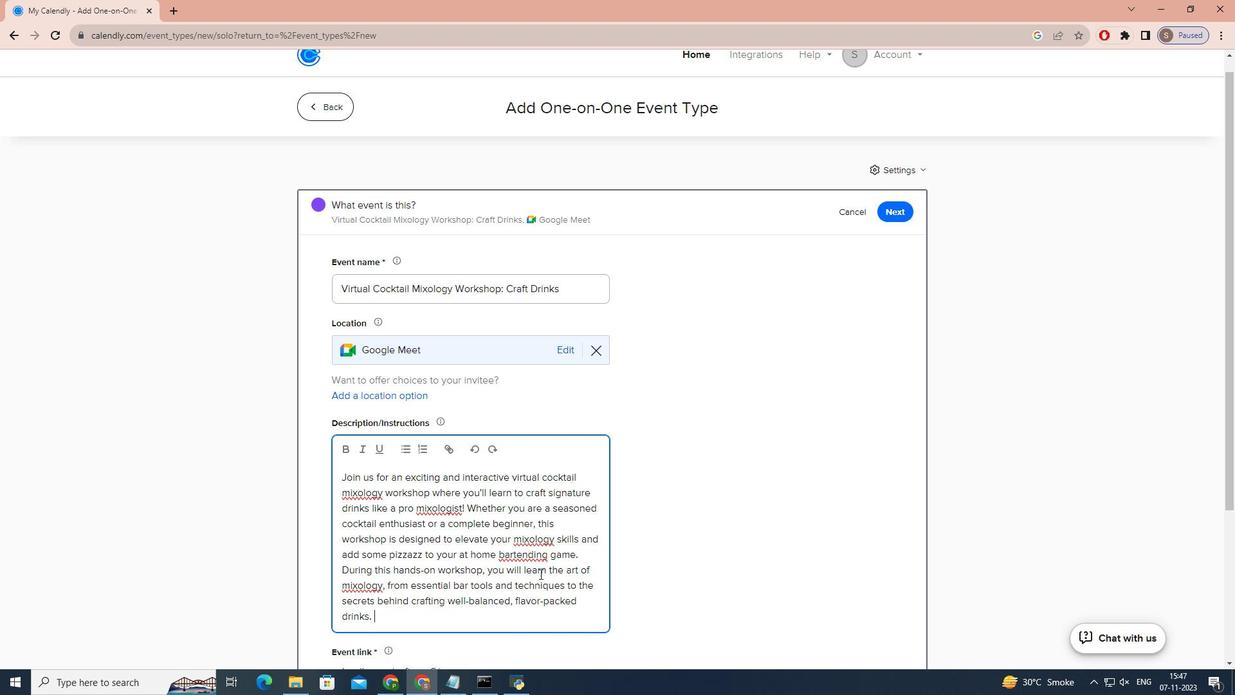 
Action: Mouse scrolled (540, 573) with delta (0, 0)
Screenshot: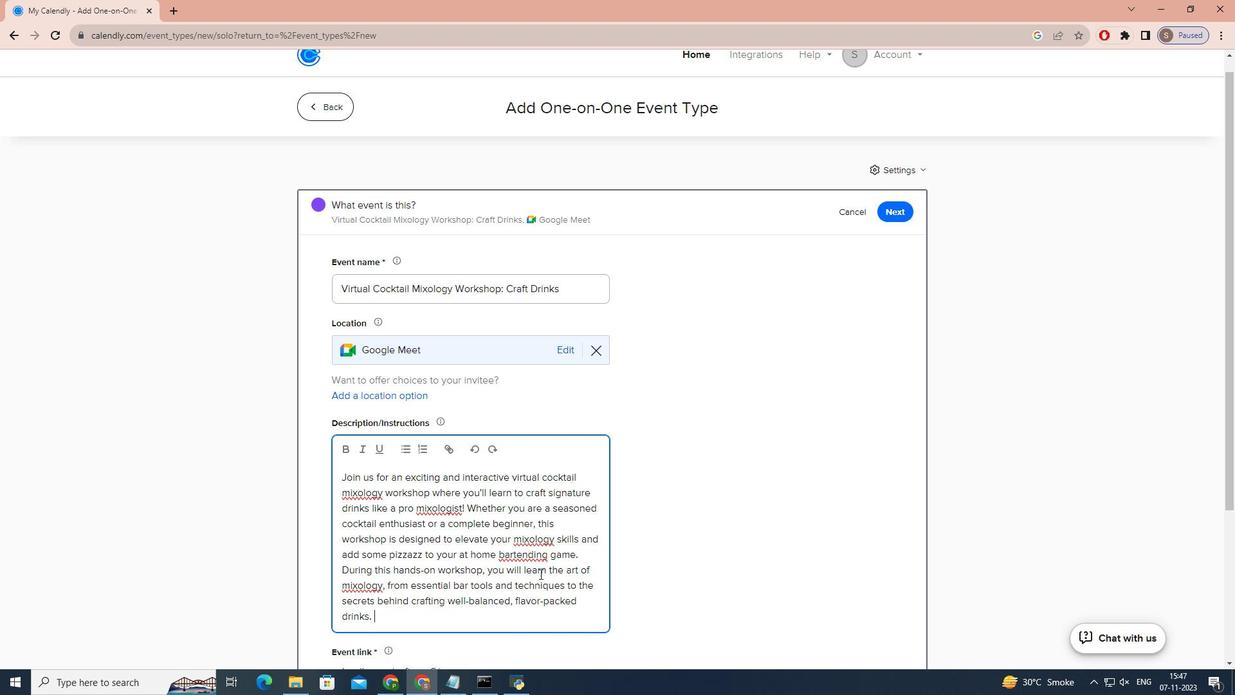 
Action: Mouse moved to (534, 565)
Screenshot: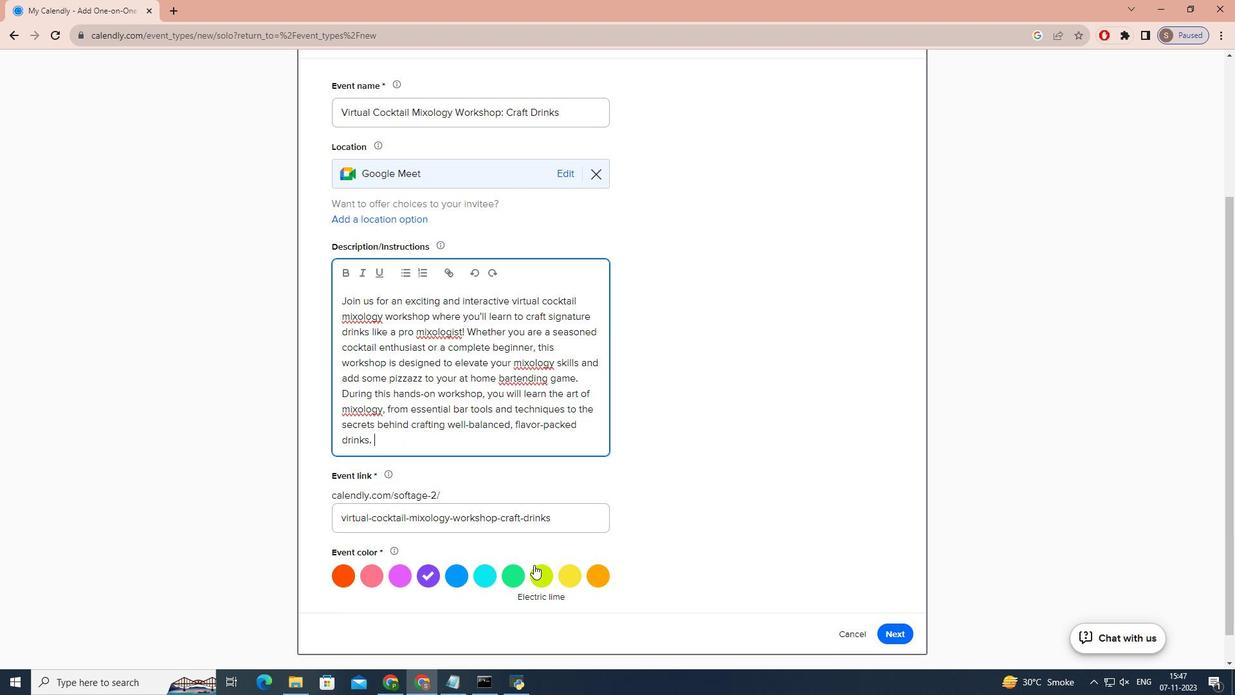 
Action: Mouse pressed left at (534, 565)
Screenshot: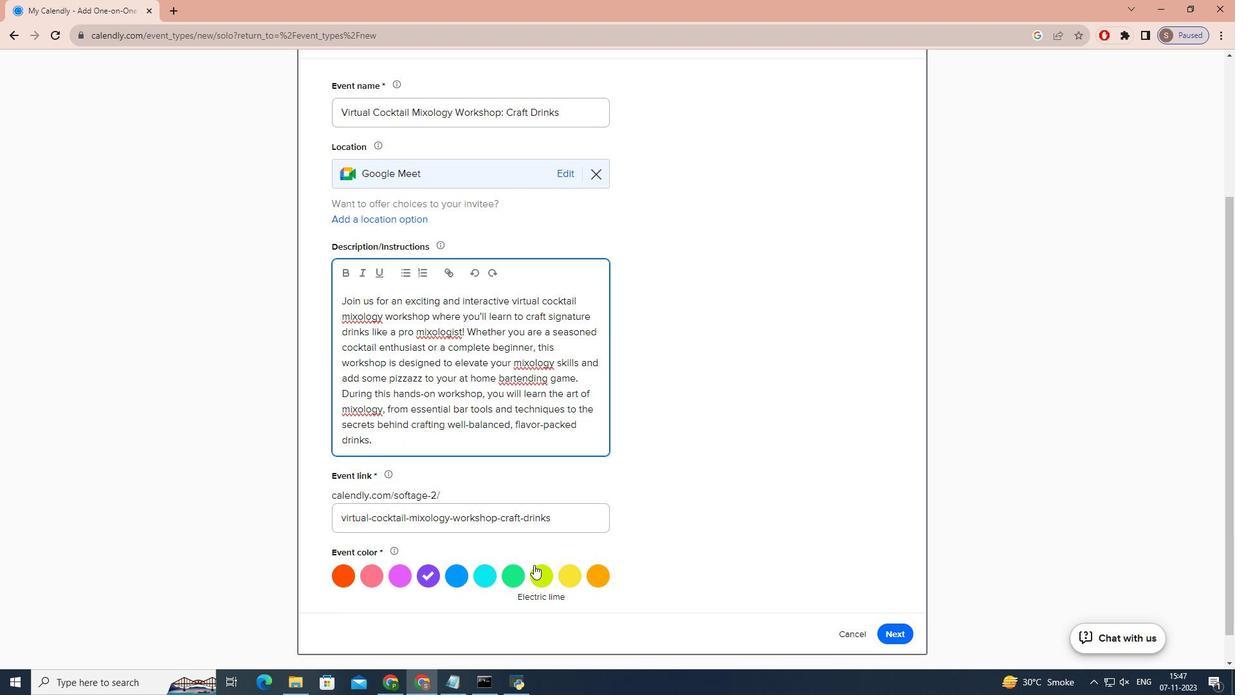 
Action: Mouse moved to (897, 632)
Screenshot: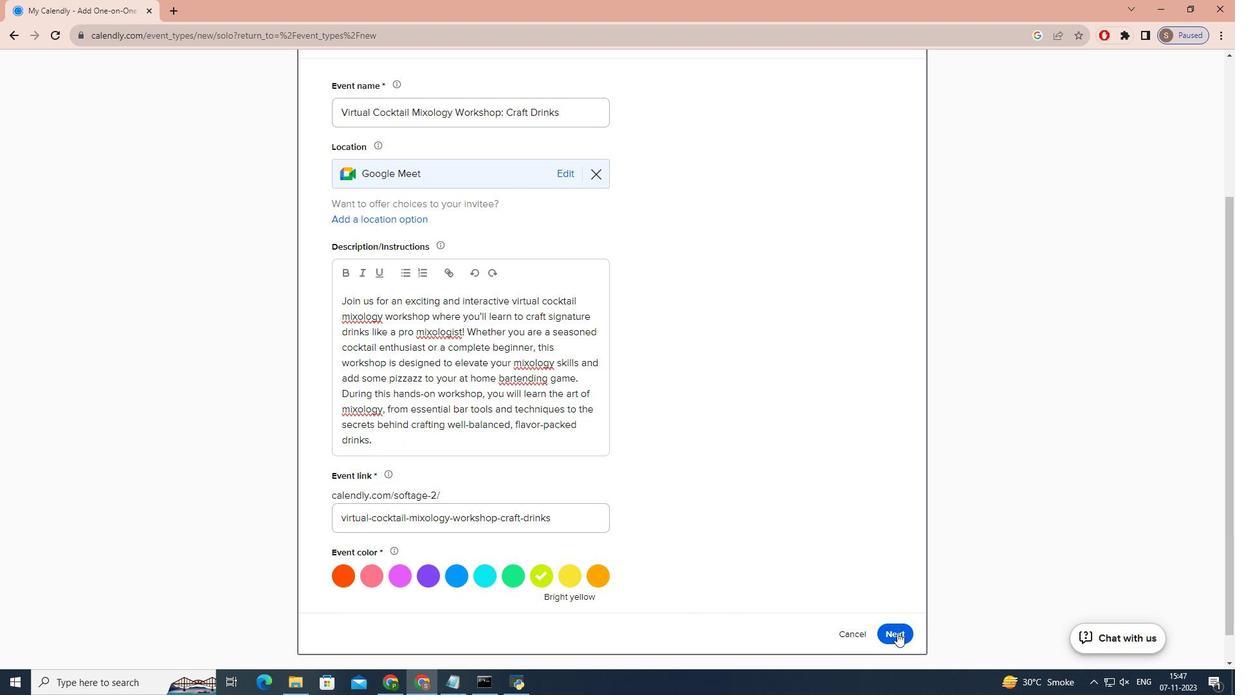 
Action: Mouse pressed left at (897, 632)
Screenshot: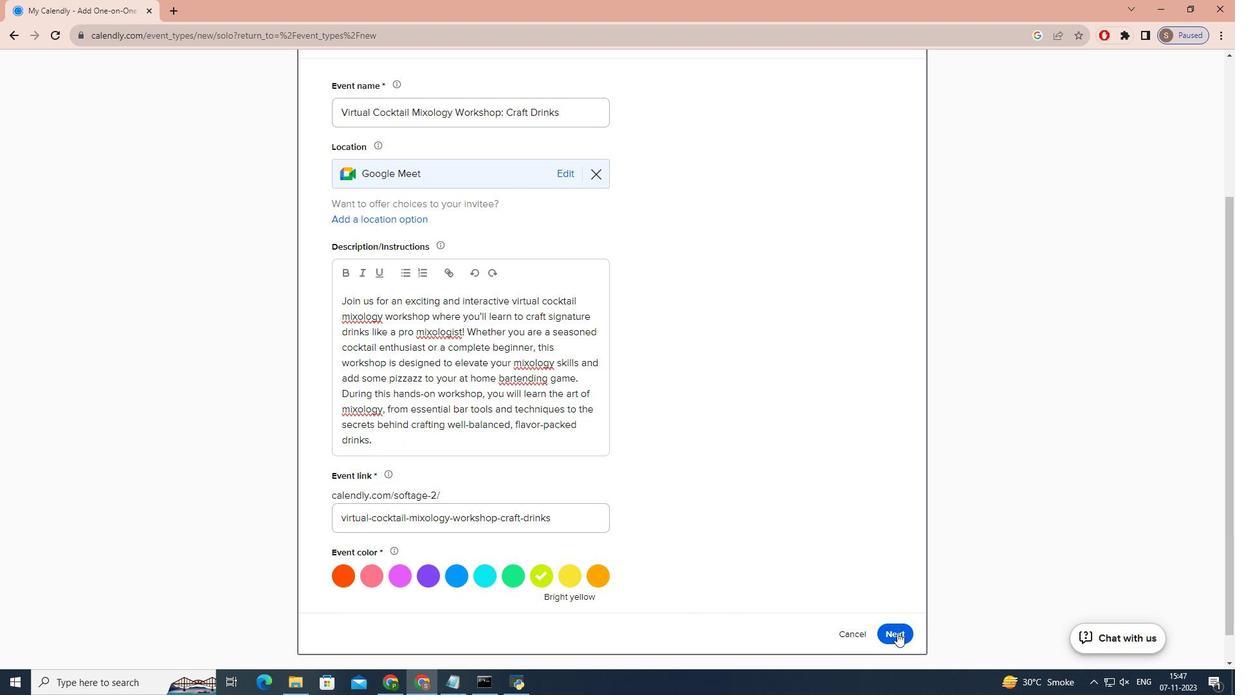 
Action: Mouse moved to (511, 346)
Screenshot: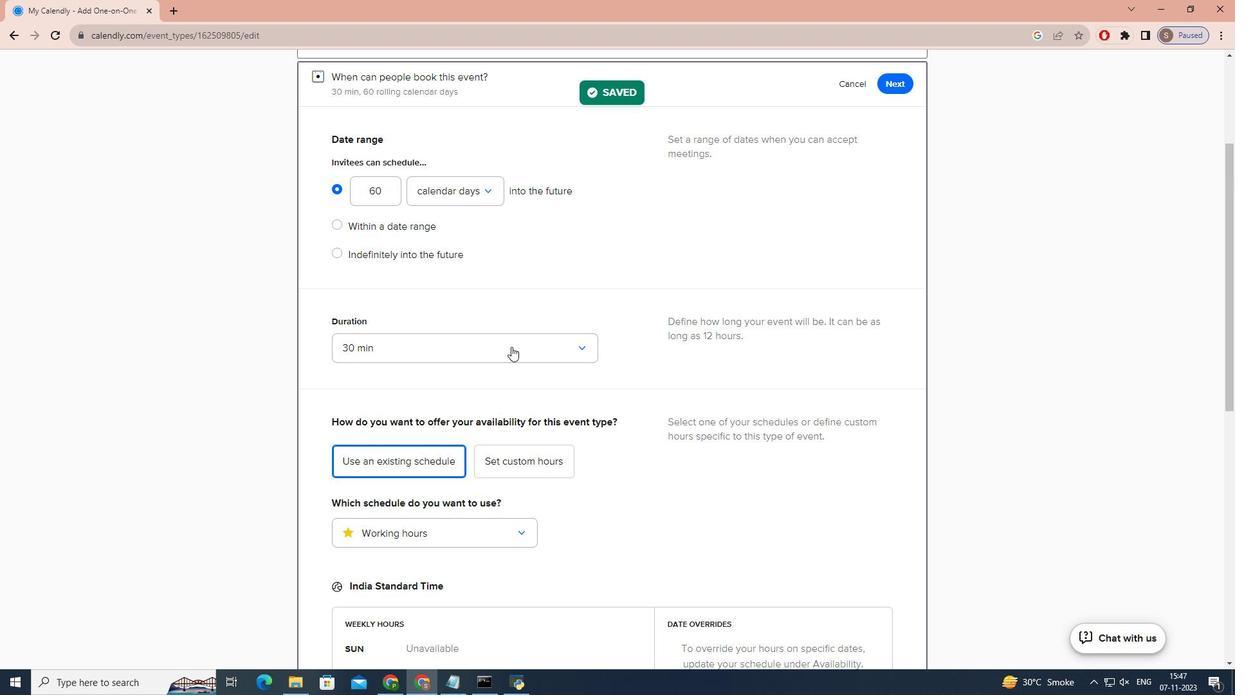 
Action: Mouse pressed left at (511, 346)
Screenshot: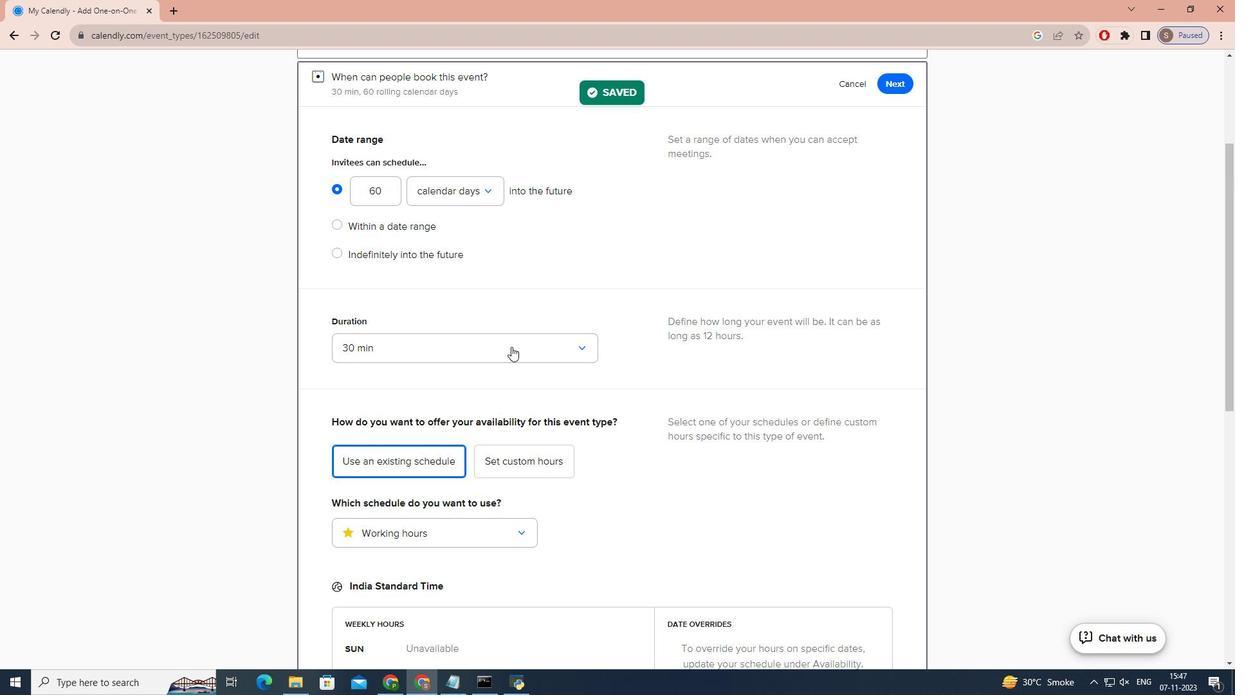 
Action: Mouse moved to (460, 476)
Screenshot: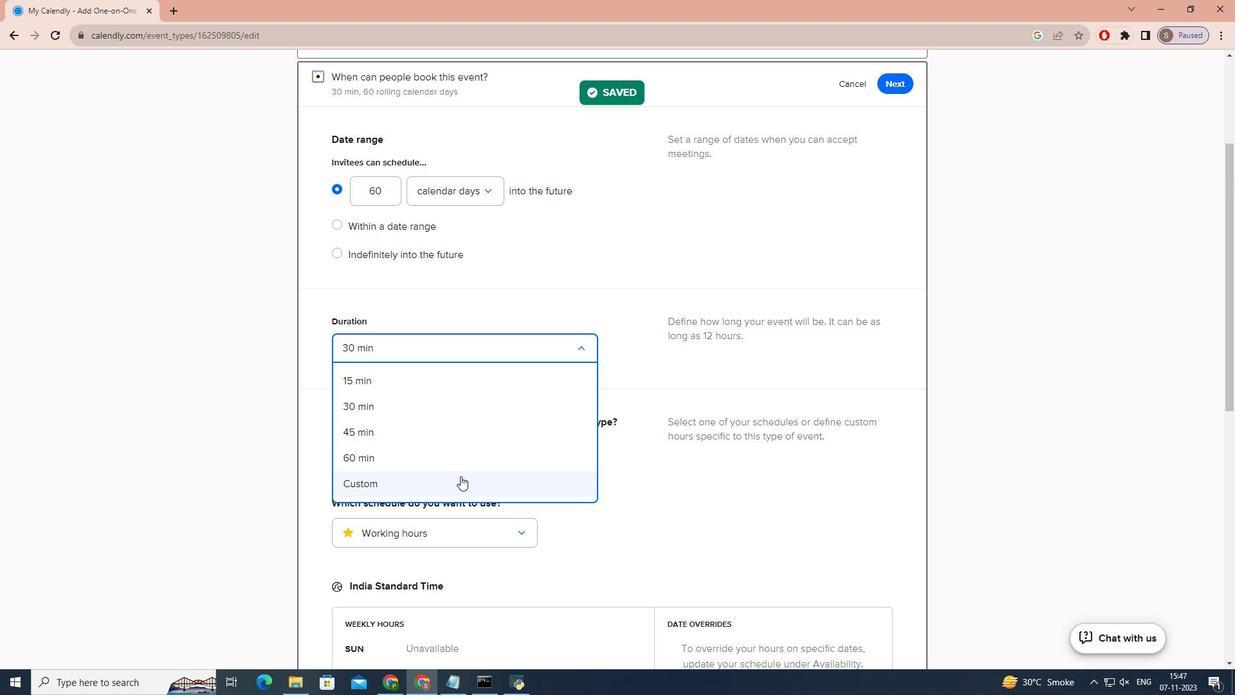 
Action: Mouse pressed left at (460, 476)
Screenshot: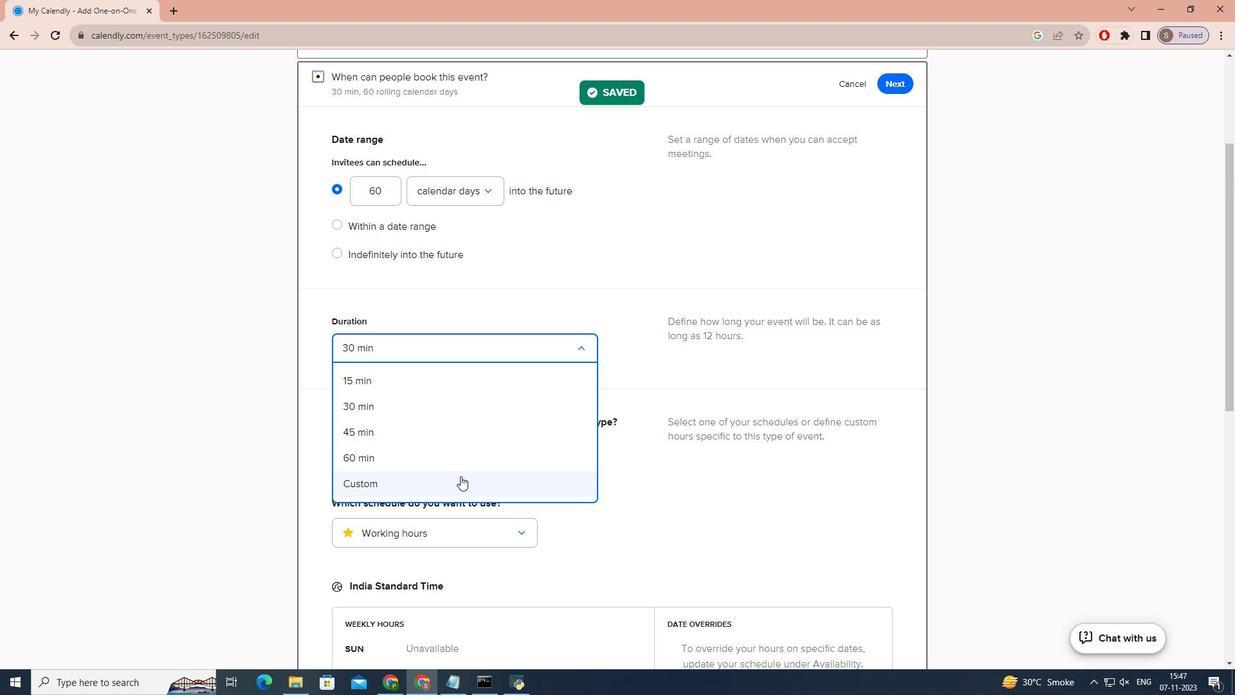 
Action: Mouse moved to (456, 417)
Screenshot: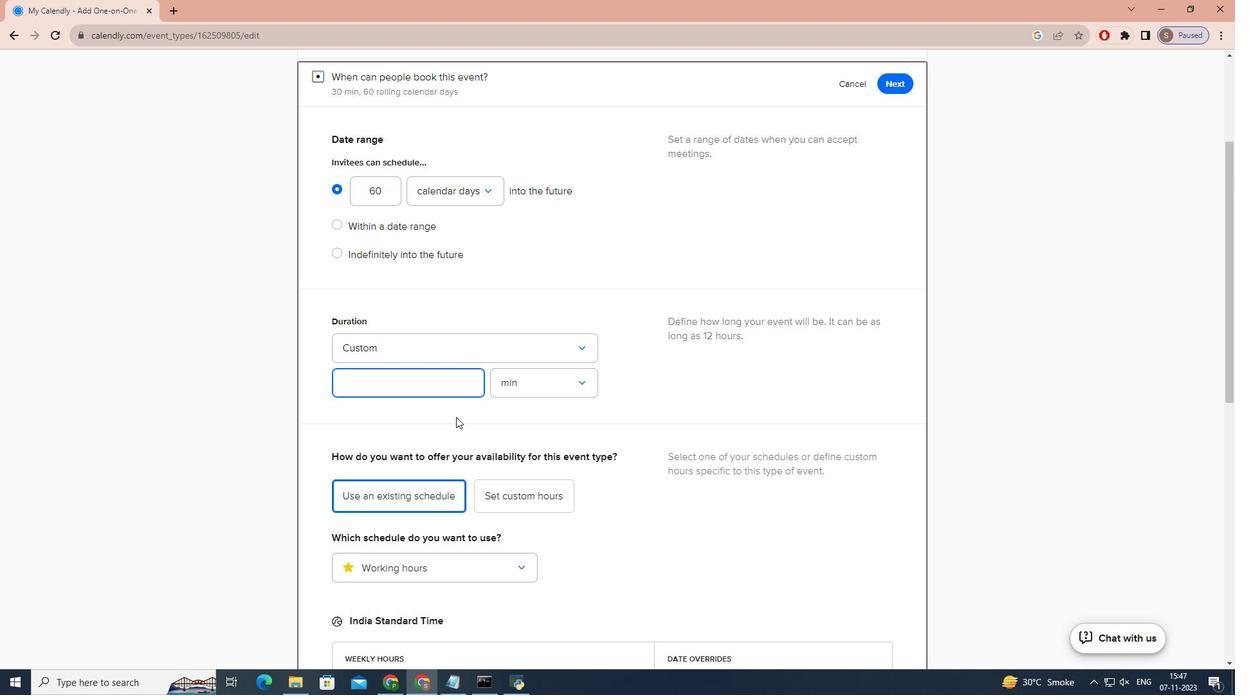 
Action: Key pressed 3
Screenshot: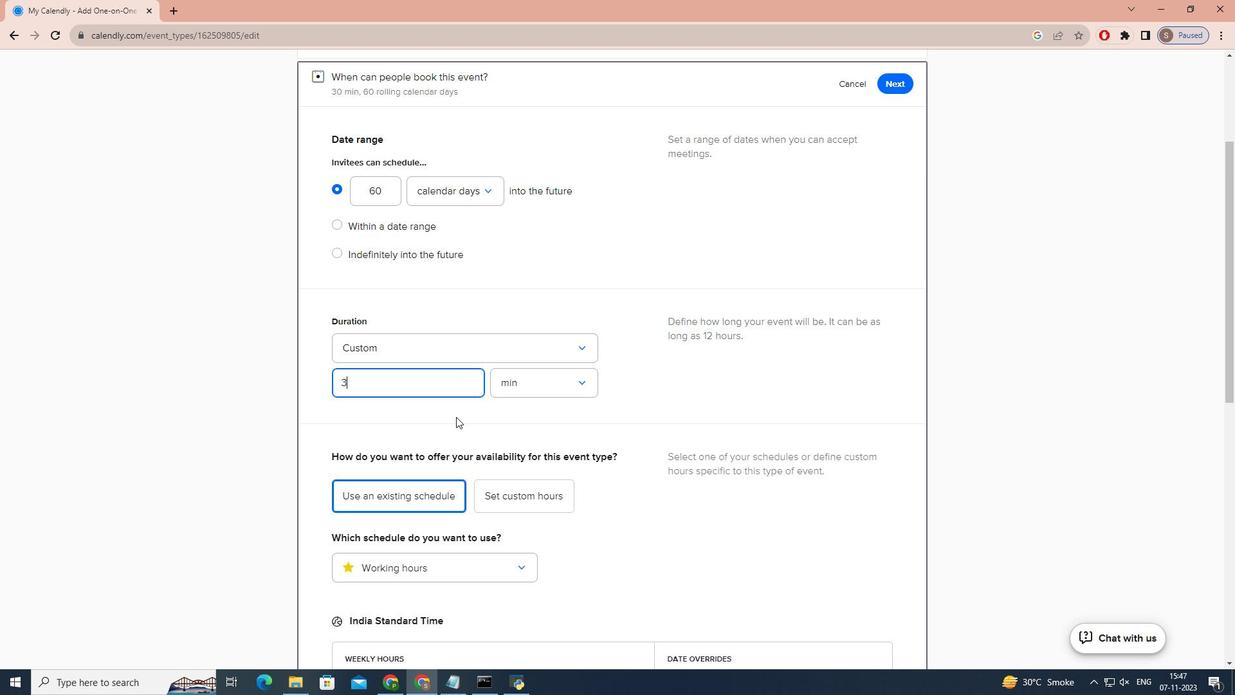 
Action: Mouse moved to (533, 397)
Screenshot: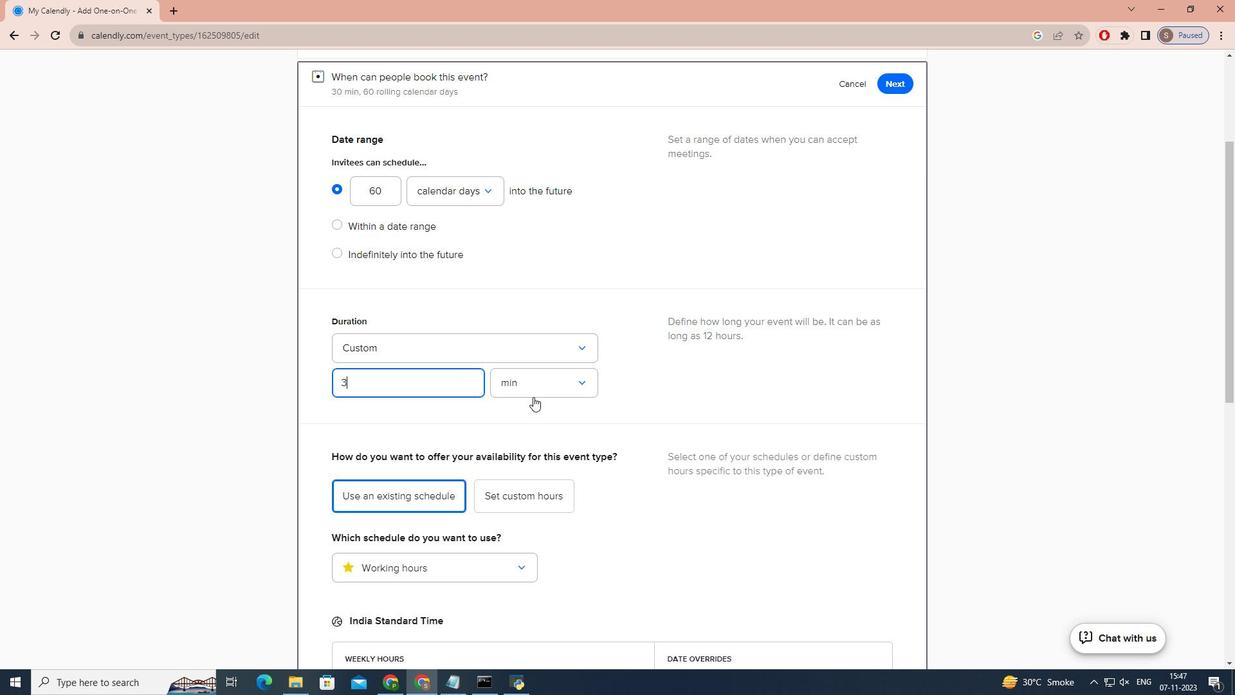 
Action: Mouse pressed left at (533, 397)
Screenshot: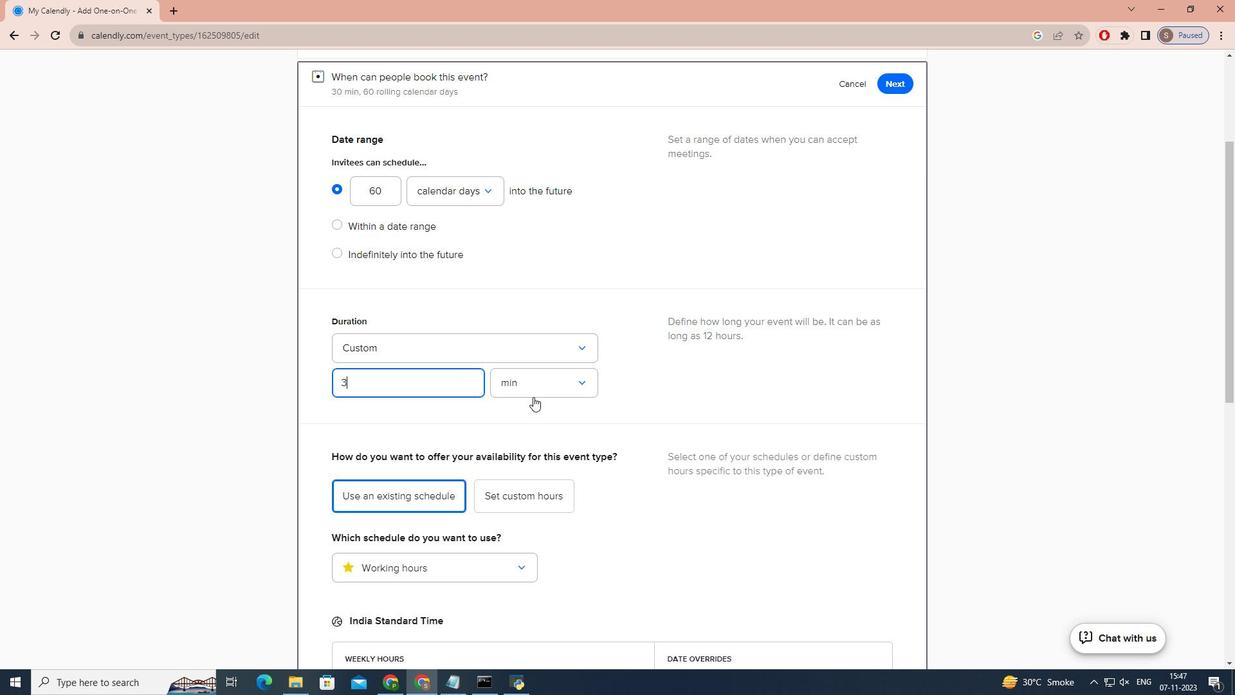 
Action: Mouse moved to (536, 435)
Screenshot: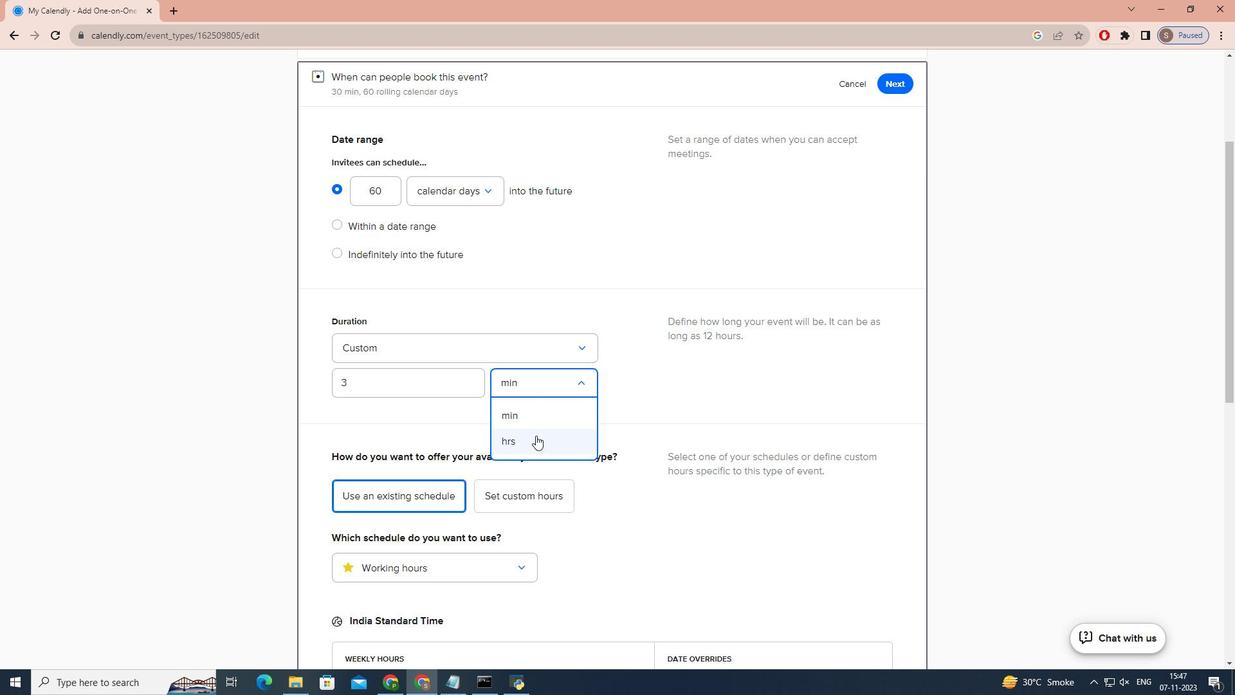 
Action: Mouse pressed left at (536, 435)
Screenshot: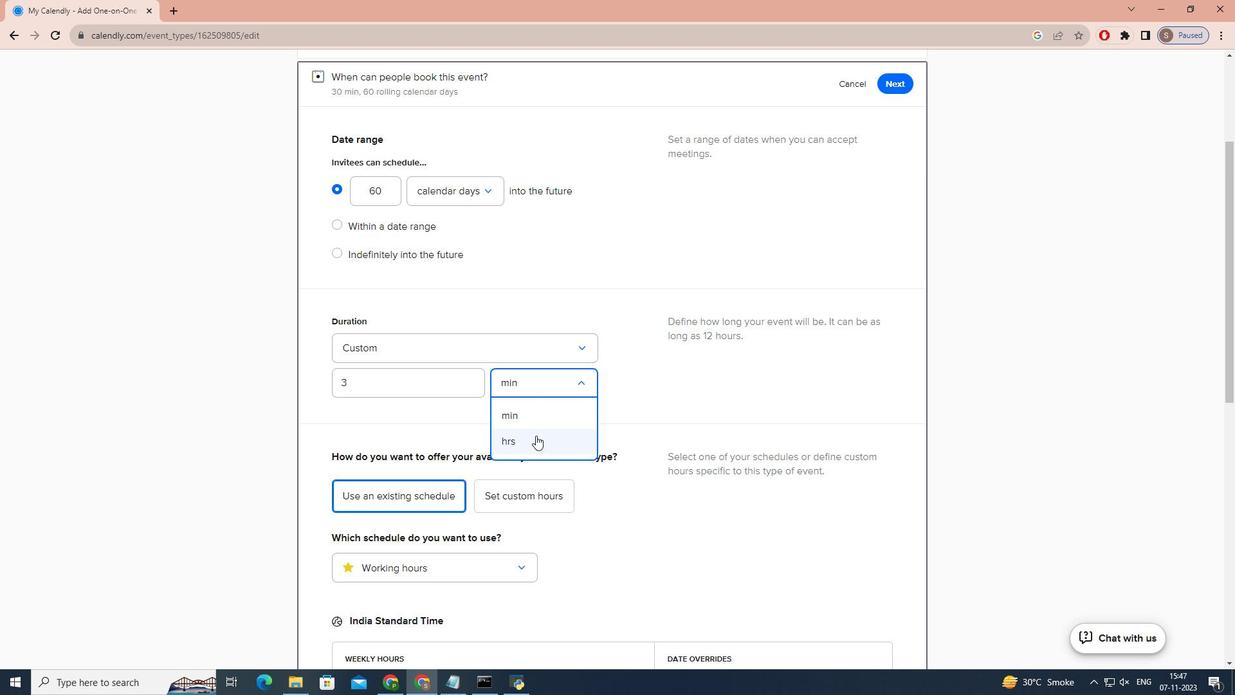 
Action: Mouse moved to (771, 387)
Screenshot: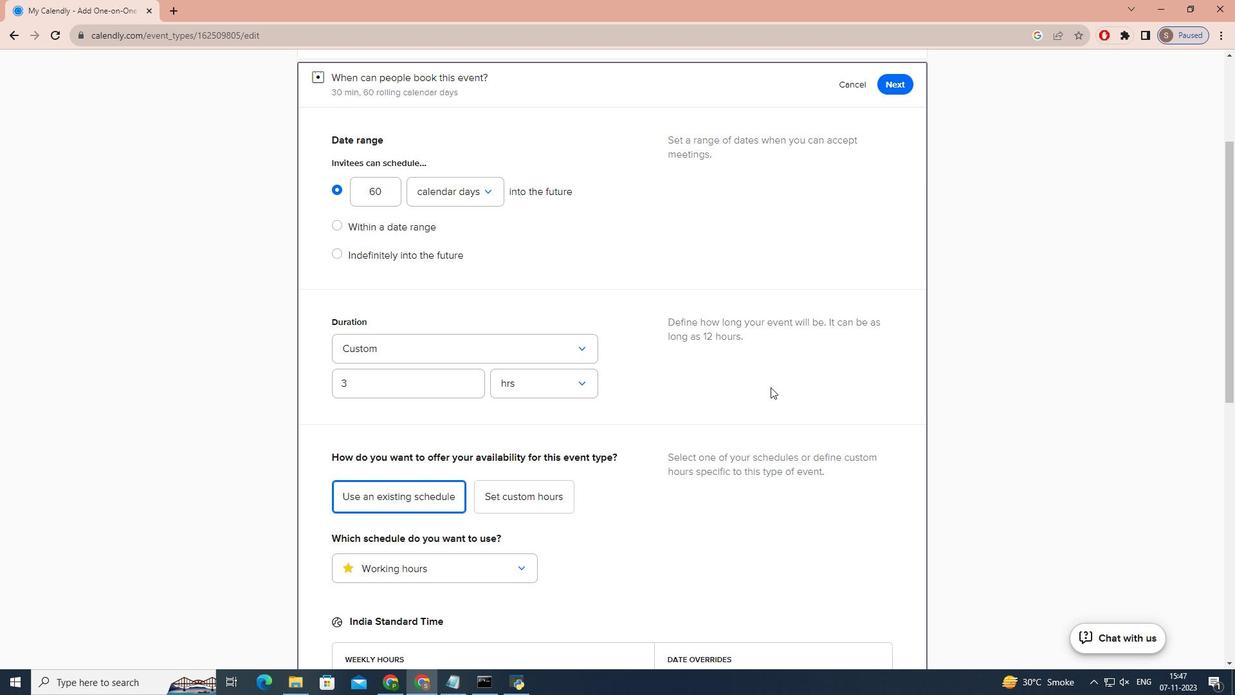 
Action: Mouse scrolled (771, 388) with delta (0, 0)
Screenshot: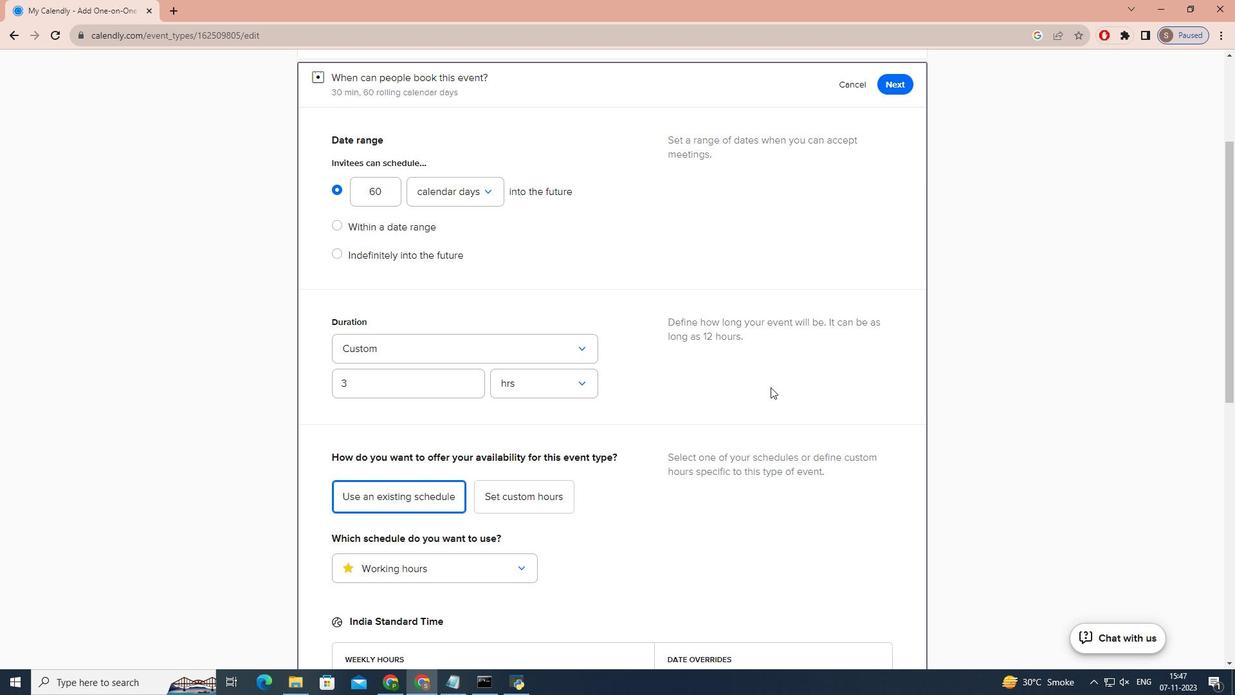 
Action: Mouse scrolled (771, 388) with delta (0, 0)
Screenshot: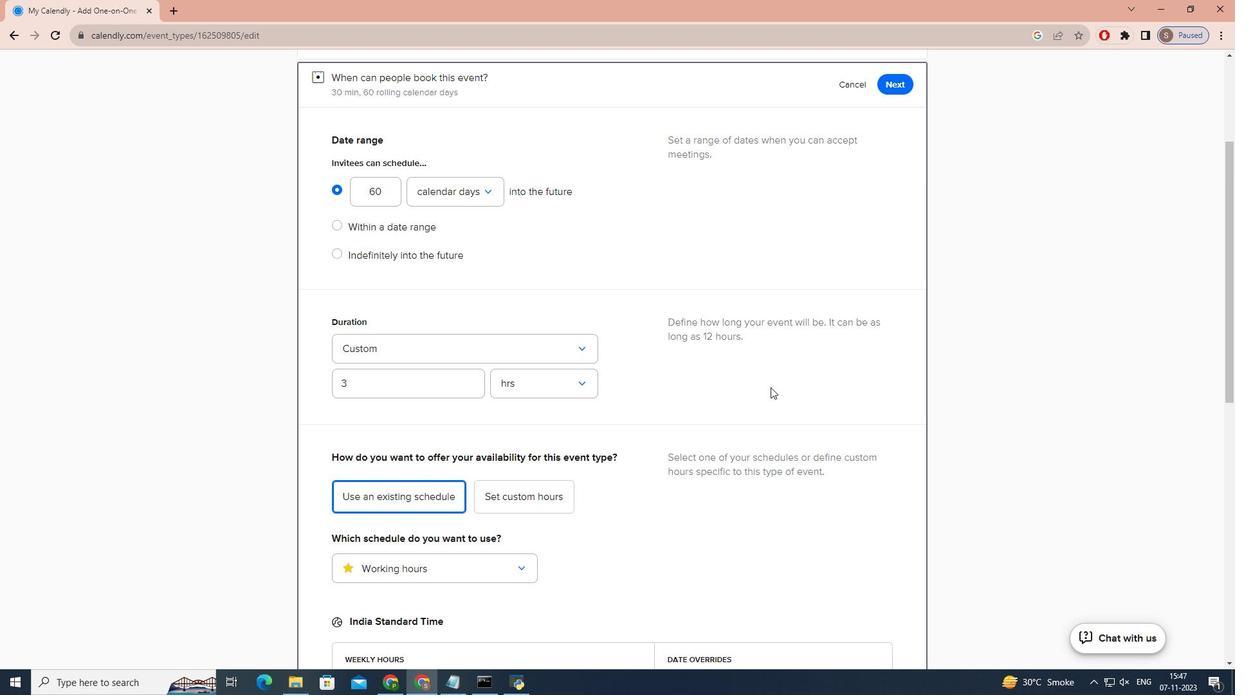 
Action: Mouse scrolled (771, 388) with delta (0, 0)
Screenshot: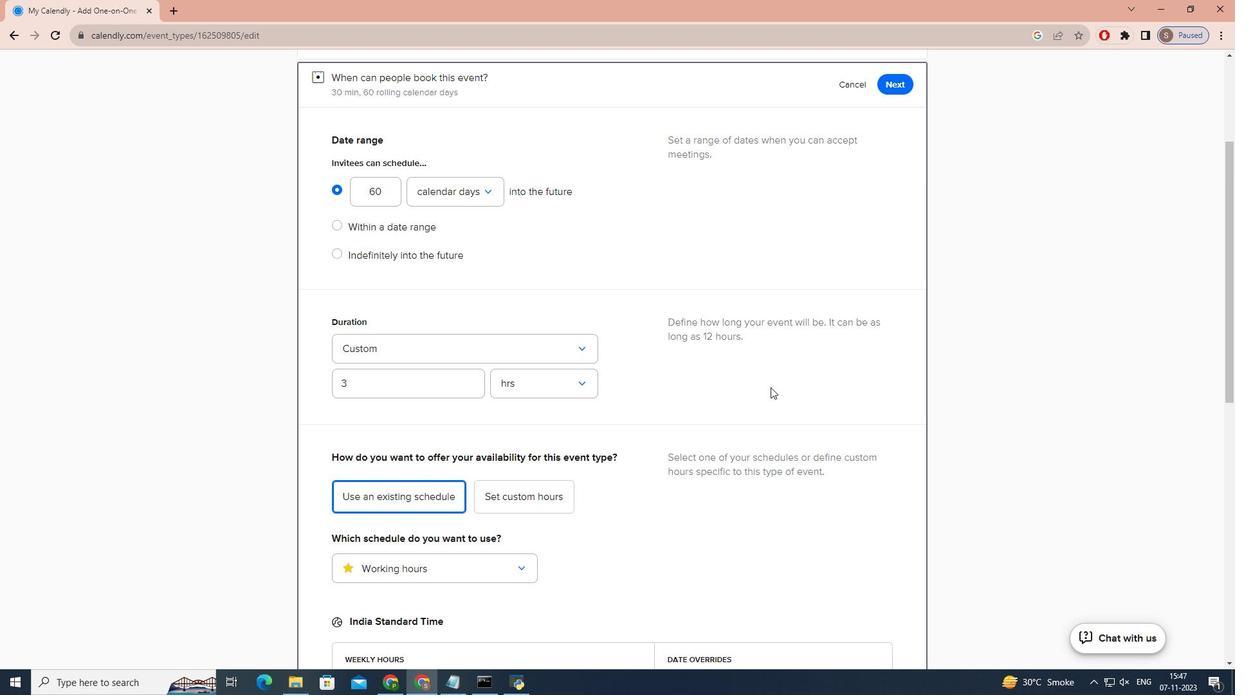 
Action: Mouse scrolled (771, 388) with delta (0, 0)
Screenshot: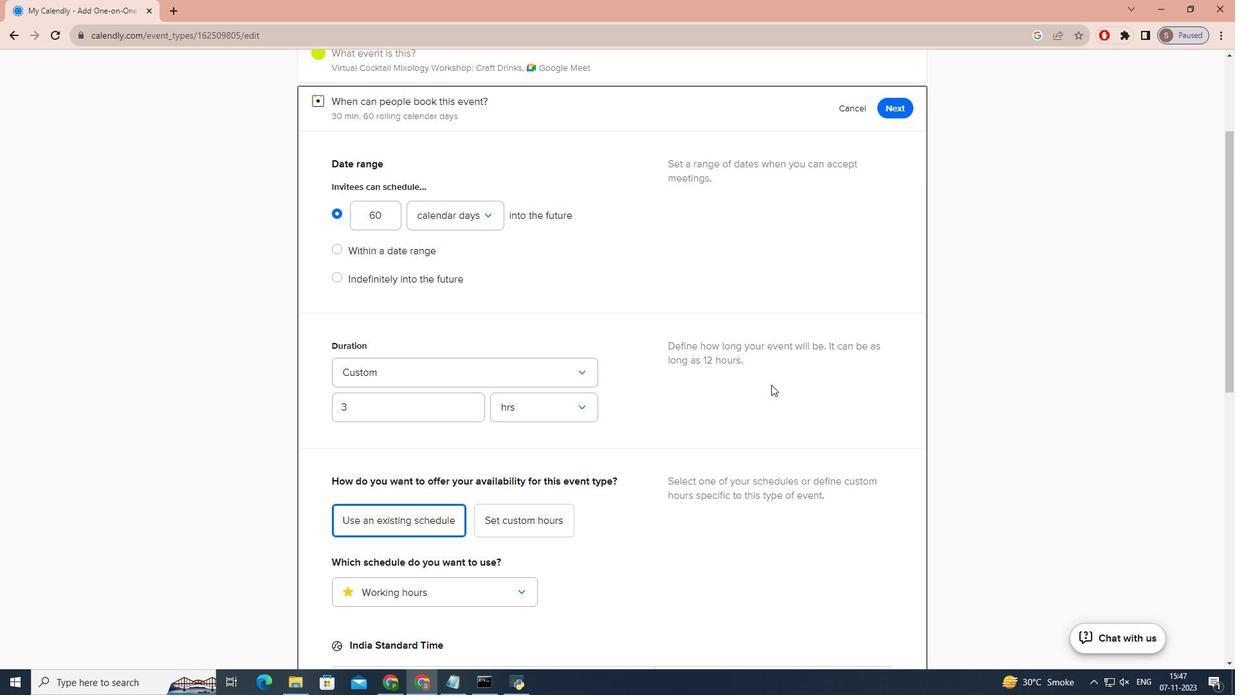 
Action: Mouse scrolled (771, 388) with delta (0, 0)
Screenshot: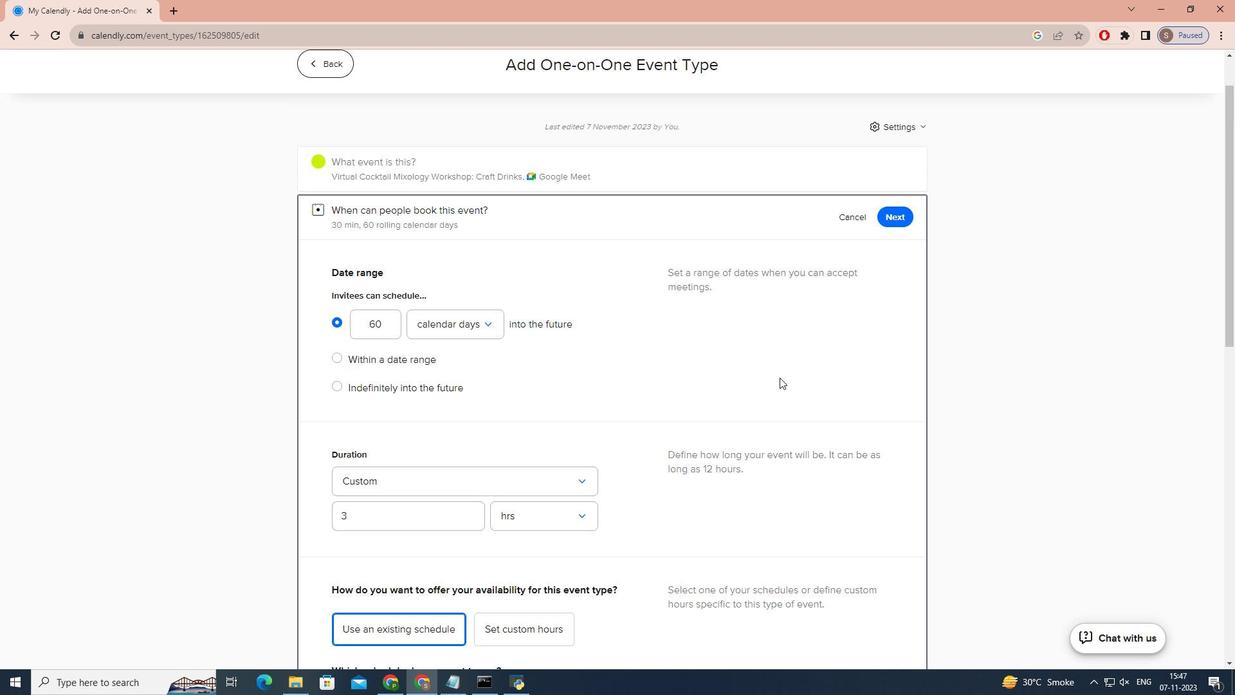 
Action: Mouse moved to (909, 273)
Screenshot: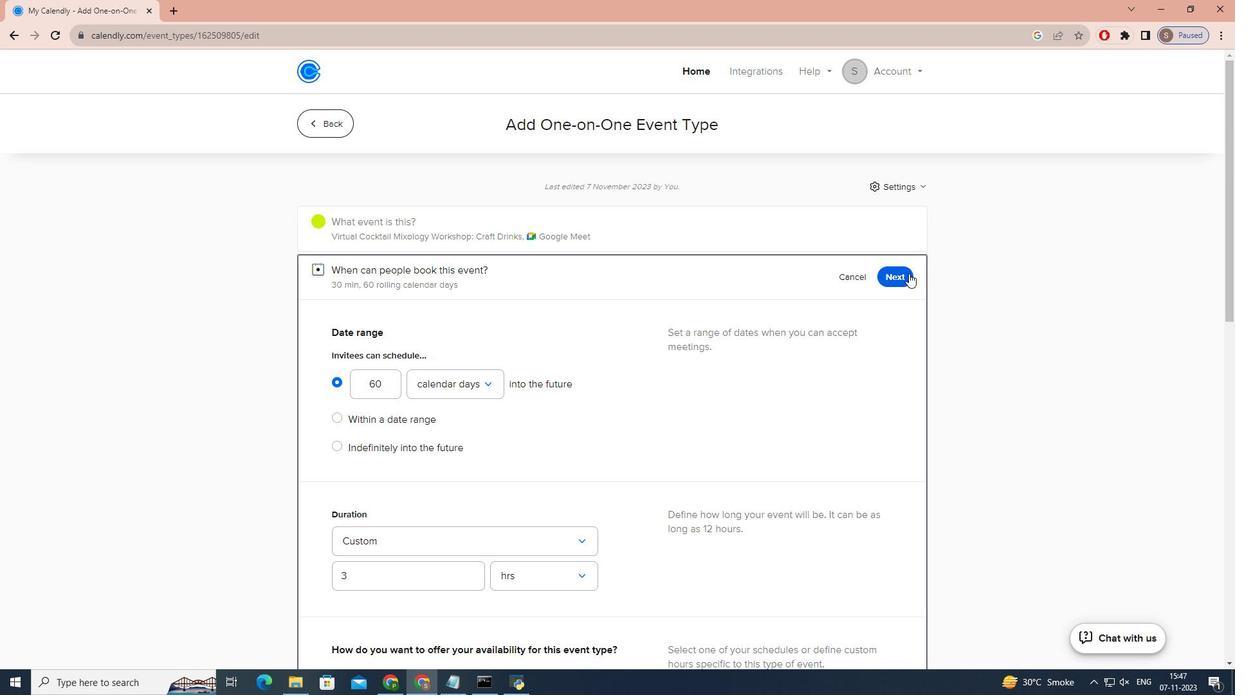 
Action: Mouse pressed left at (909, 273)
Screenshot: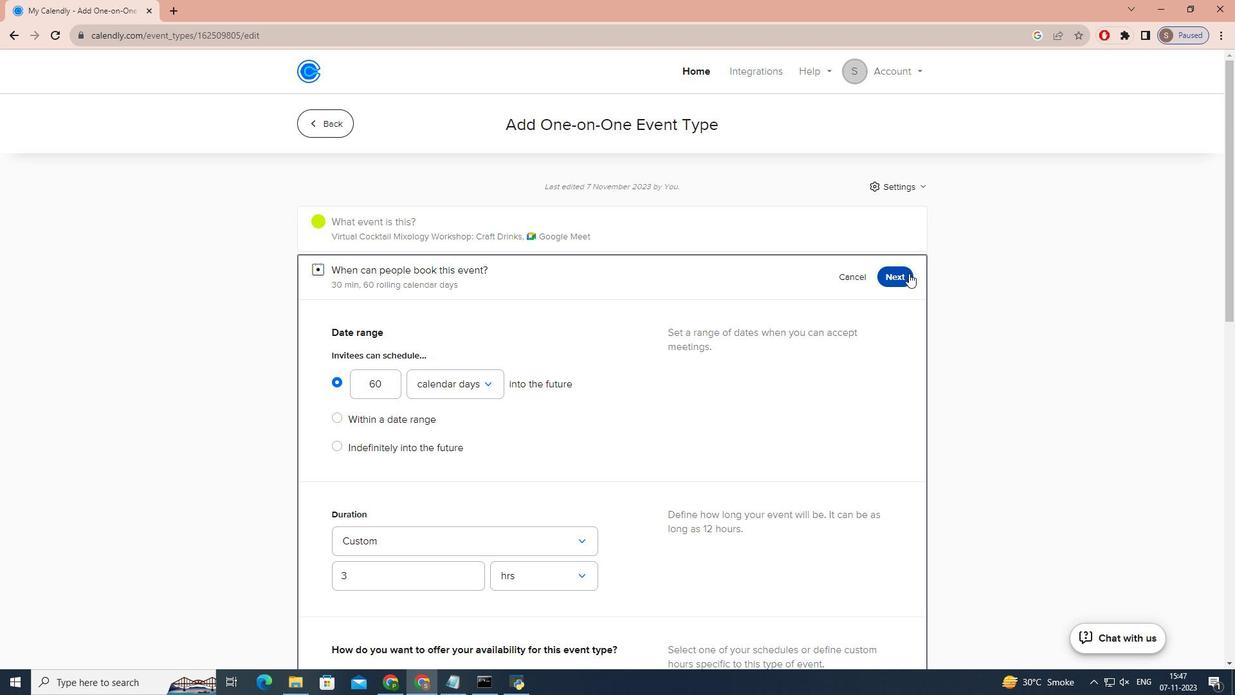 
